 Task: For heading Arial Rounded MT Bold with Underline.  font size for heading26,  'Change the font style of data to'Browallia New.  and font size to 18,  Change the alignment of both headline & data to Align middle & Align Text left.  In the sheet  BudgetTrack analysis
Action: Mouse moved to (127, 41)
Screenshot: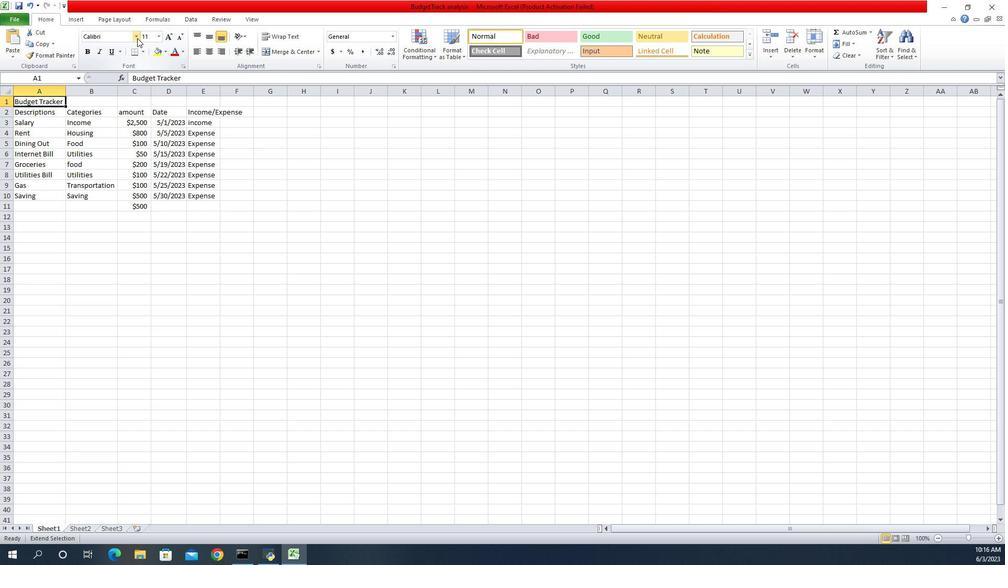 
Action: Mouse pressed left at (127, 41)
Screenshot: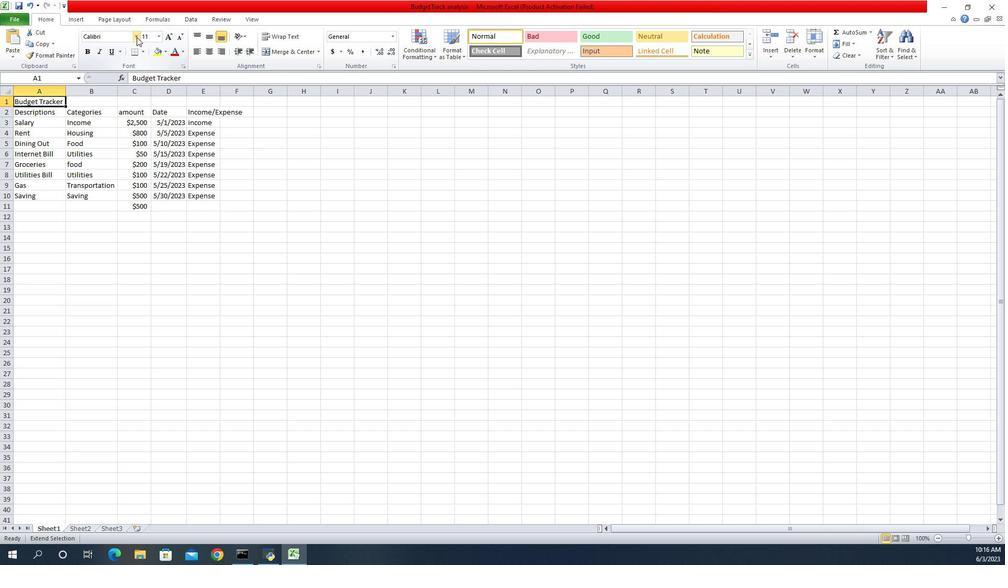 
Action: Key pressed arial<Key.space>r<Key.enter>
Screenshot: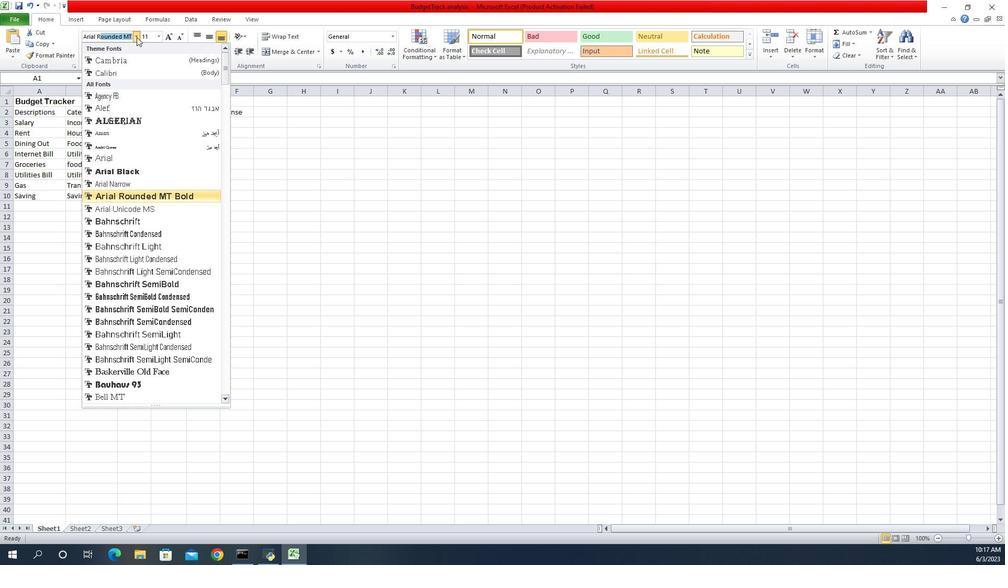 
Action: Mouse moved to (113, 58)
Screenshot: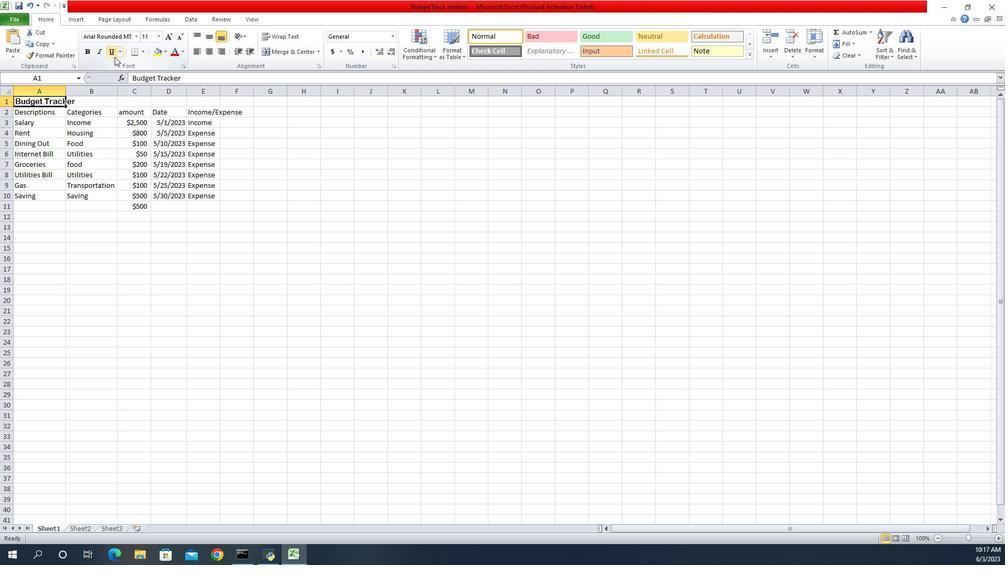 
Action: Mouse pressed left at (113, 58)
Screenshot: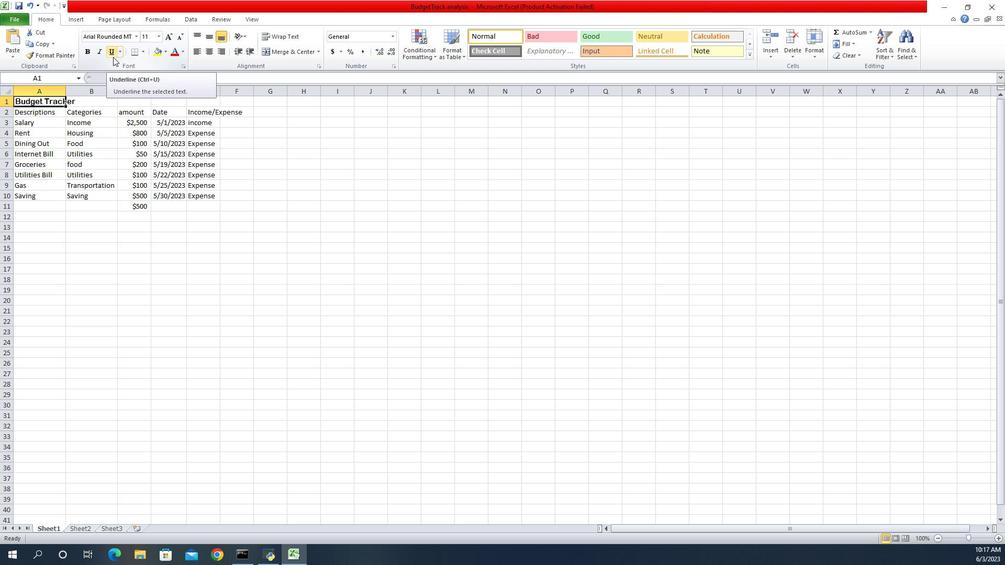 
Action: Mouse moved to (110, 53)
Screenshot: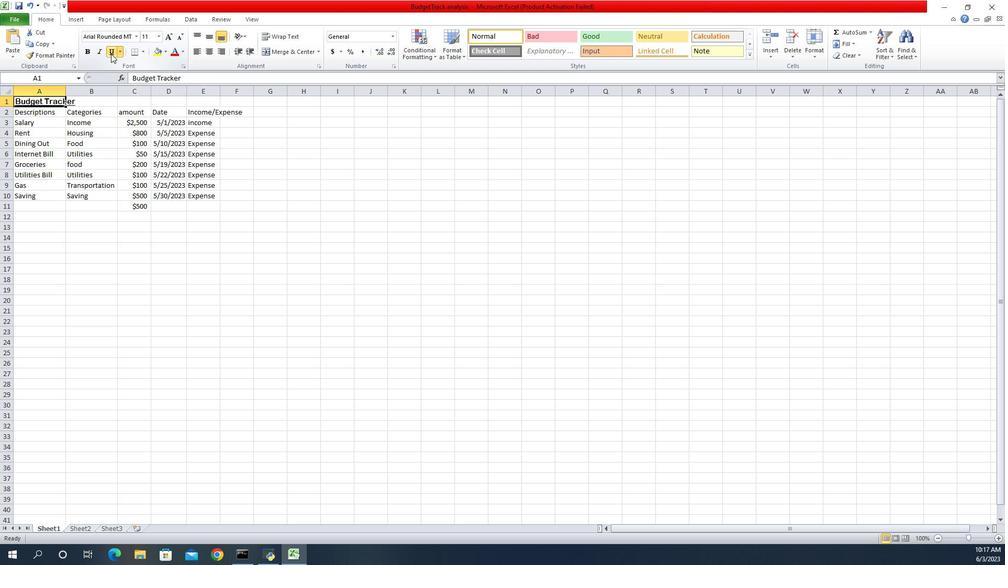 
Action: Mouse pressed left at (110, 53)
Screenshot: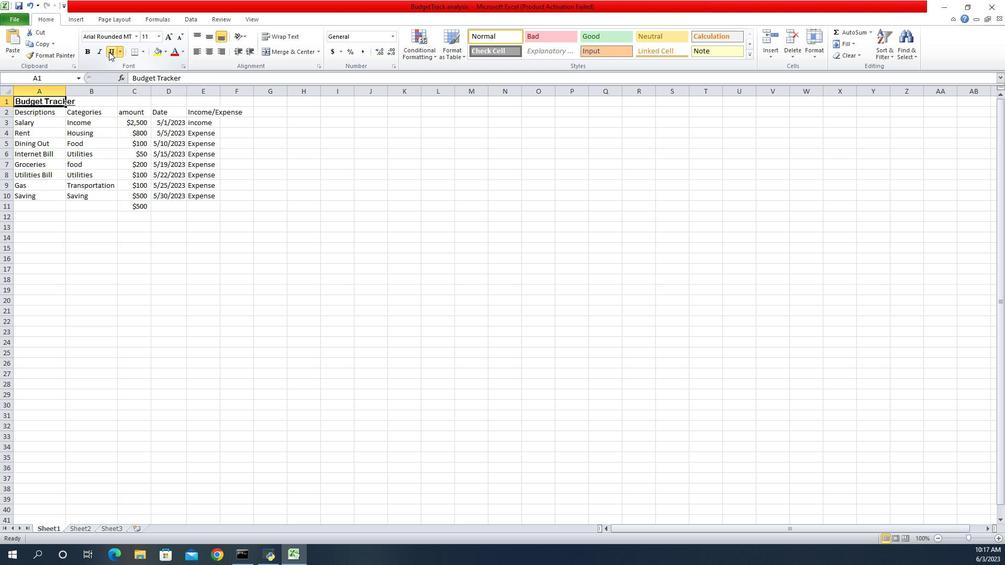 
Action: Mouse moved to (93, 102)
Screenshot: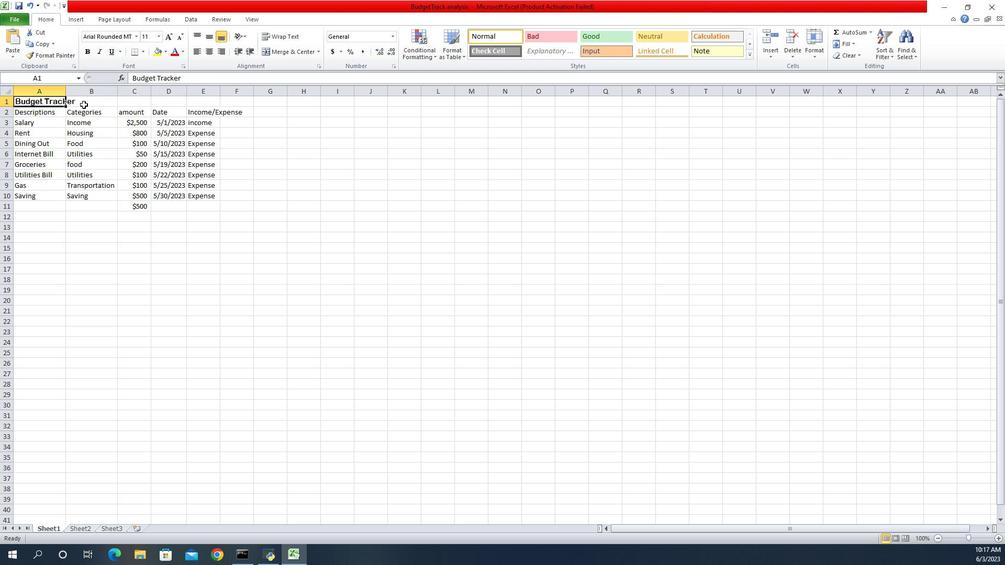 
Action: Mouse pressed left at (93, 102)
Screenshot: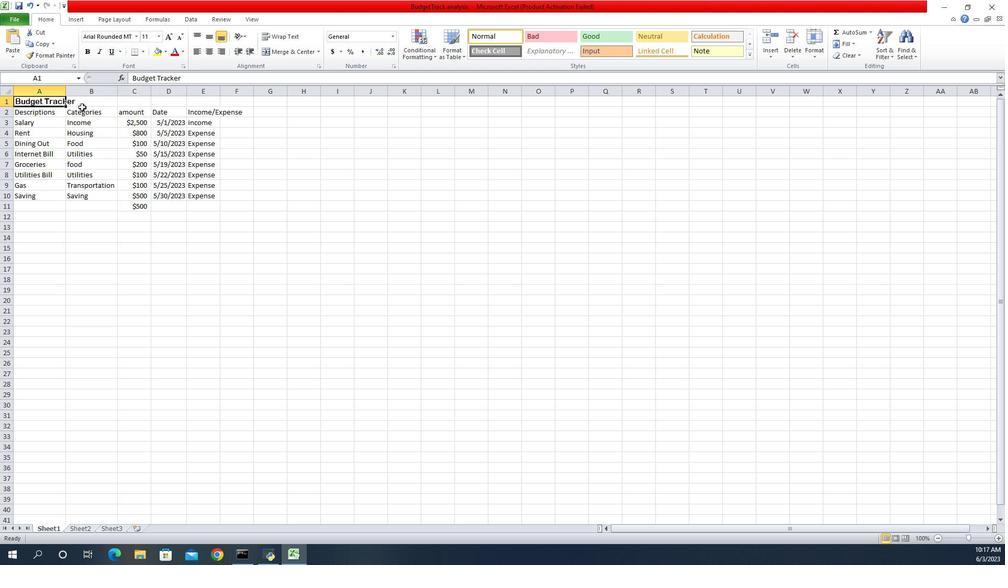 
Action: Mouse moved to (74, 95)
Screenshot: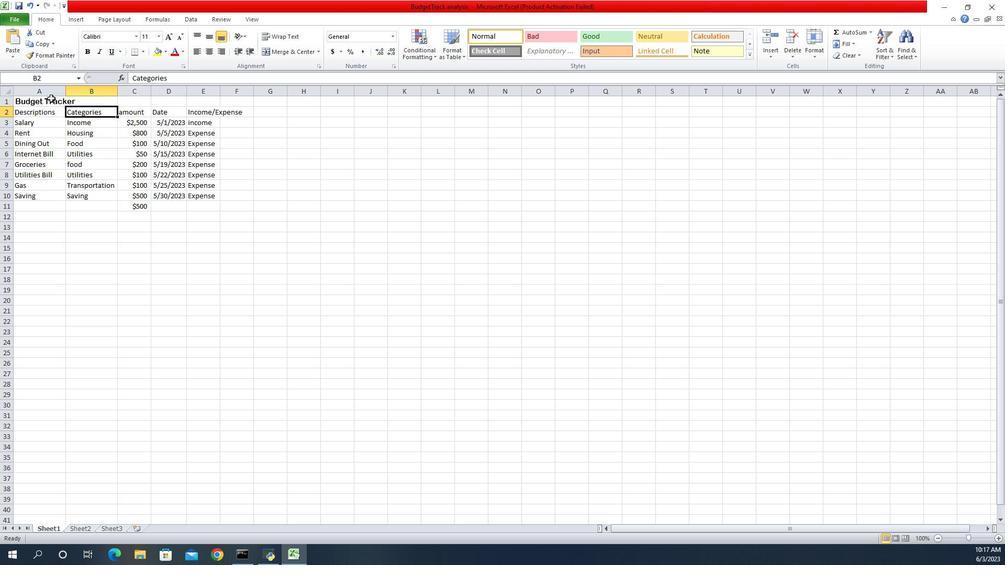 
Action: Mouse pressed left at (74, 95)
Screenshot: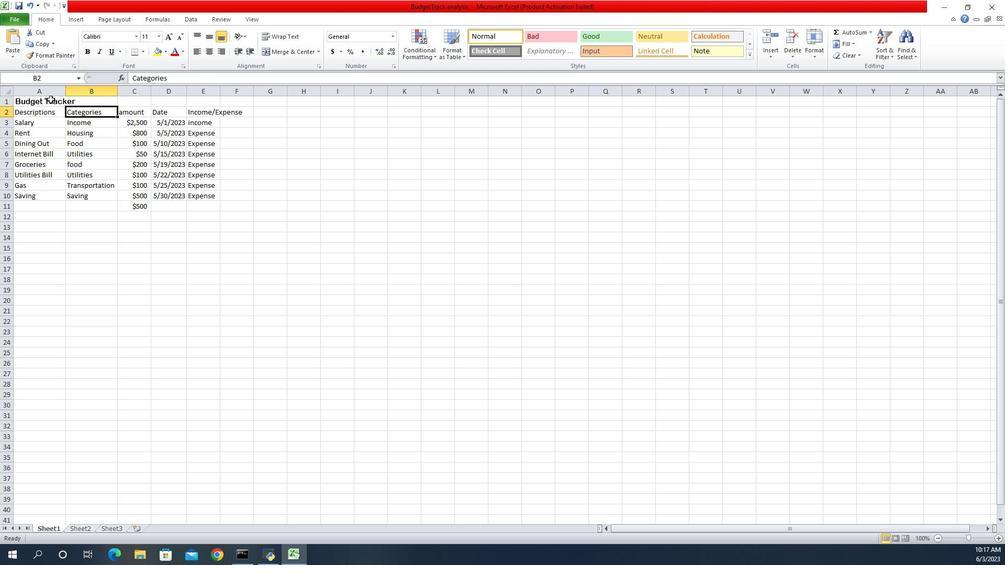 
Action: Mouse moved to (111, 53)
Screenshot: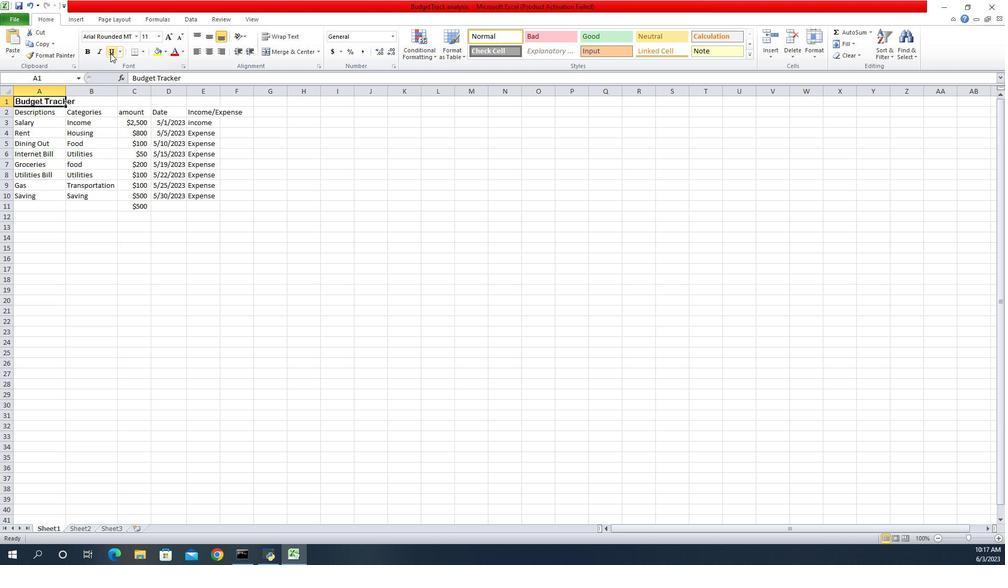 
Action: Mouse pressed left at (111, 53)
Screenshot: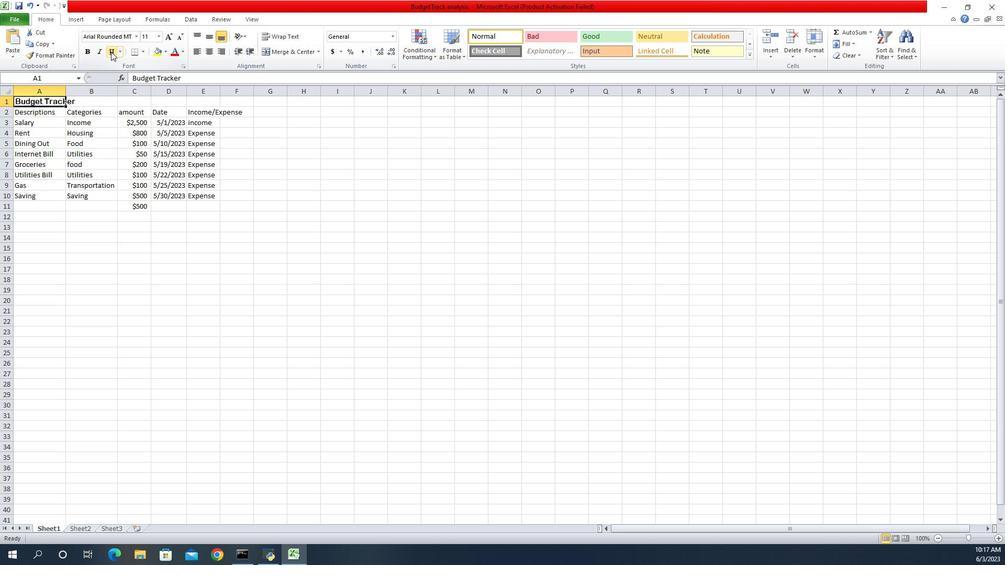
Action: Mouse moved to (140, 40)
Screenshot: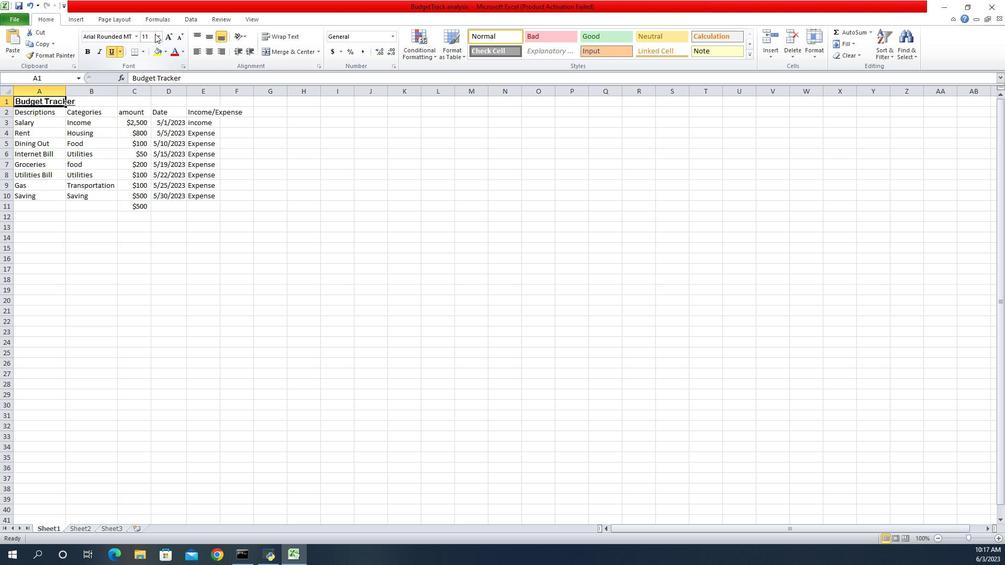 
Action: Mouse pressed left at (140, 40)
Screenshot: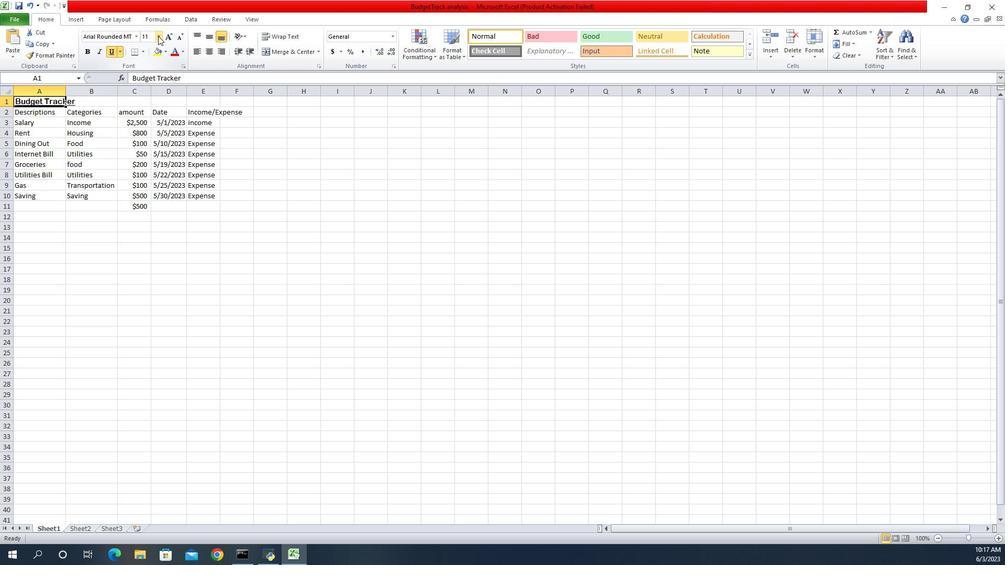 
Action: Mouse moved to (134, 134)
Screenshot: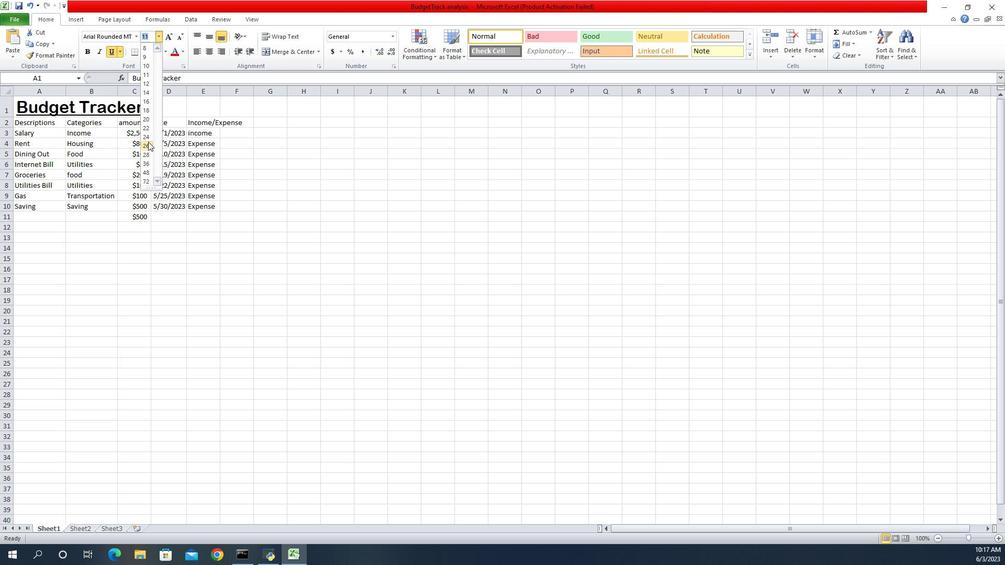 
Action: Mouse pressed left at (134, 134)
Screenshot: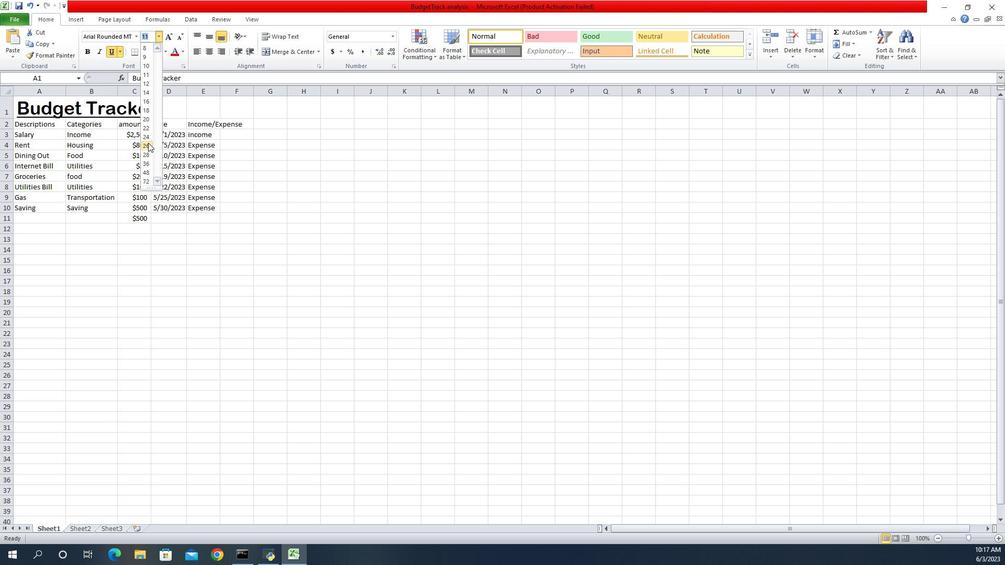 
Action: Mouse moved to (78, 127)
Screenshot: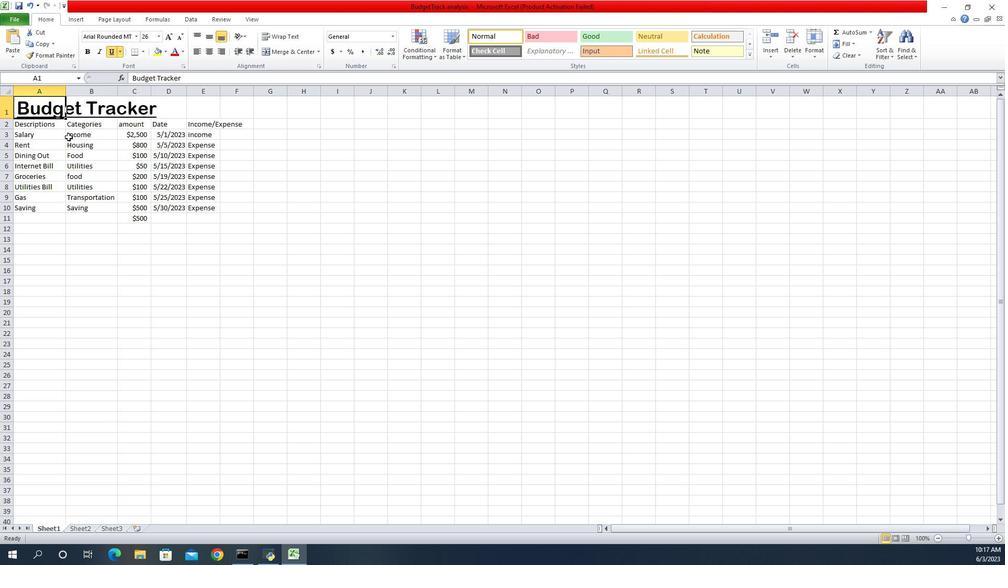 
Action: Mouse pressed left at (78, 127)
Screenshot: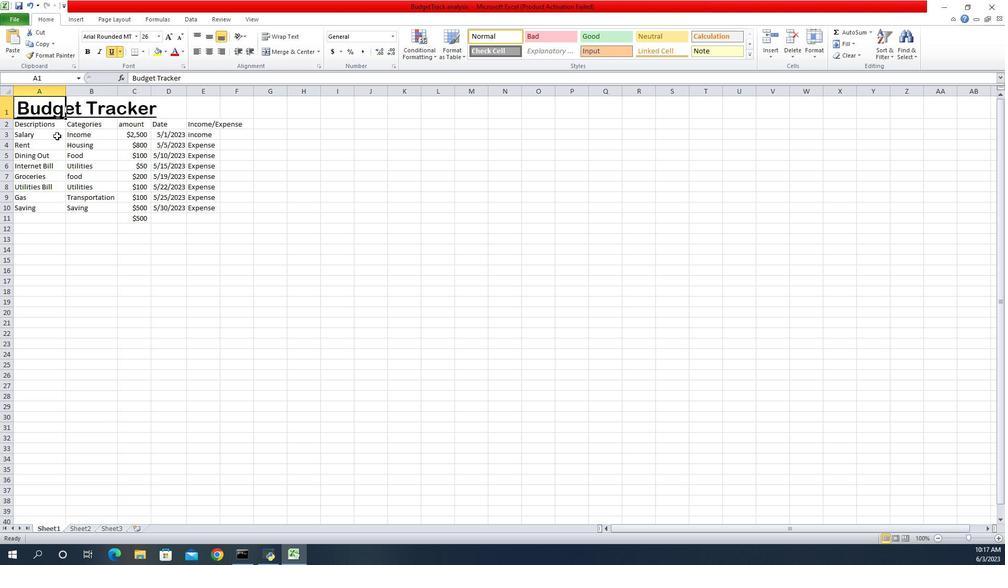 
Action: Mouse moved to (68, 116)
Screenshot: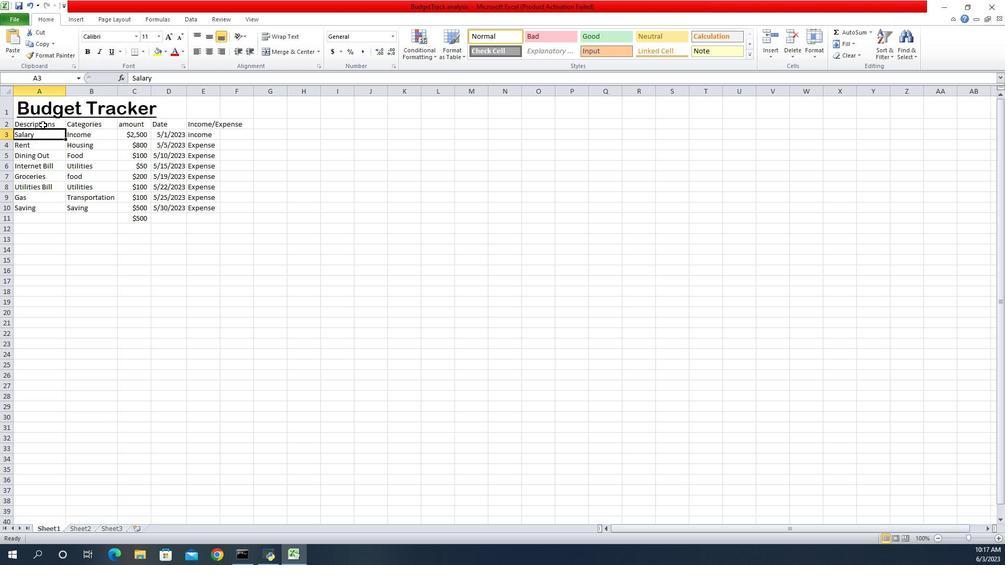 
Action: Mouse pressed left at (68, 116)
Screenshot: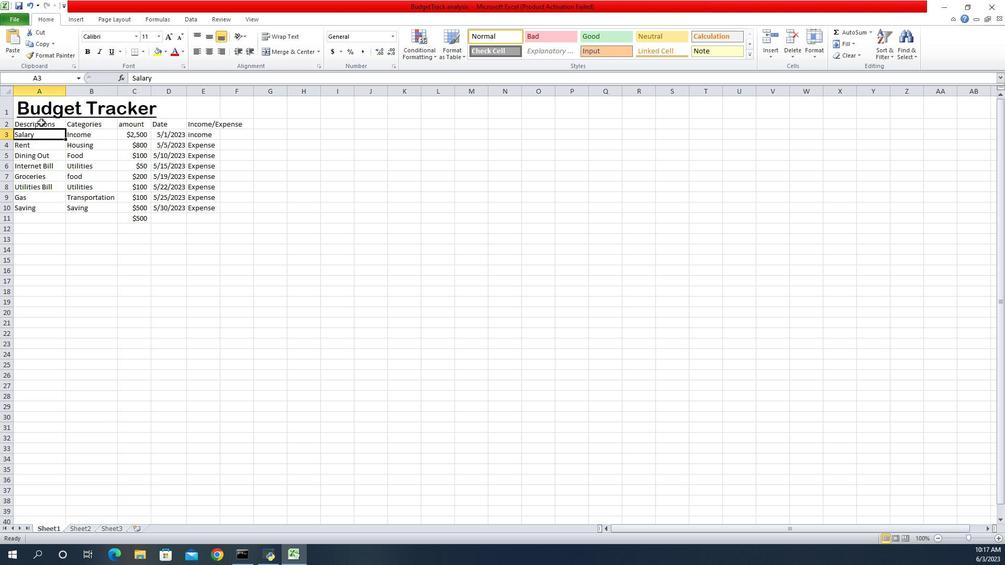 
Action: Key pressed <Key.shift><Key.right><Key.right><Key.right><Key.right><Key.right><Key.shift><Key.shift><Key.down><Key.down>
Screenshot: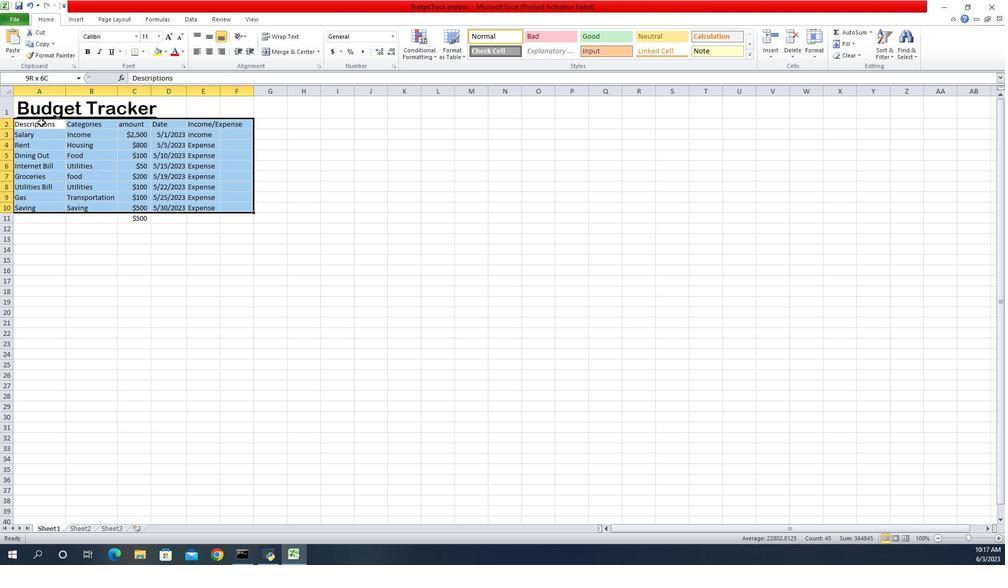 
Action: Mouse moved to (127, 43)
Screenshot: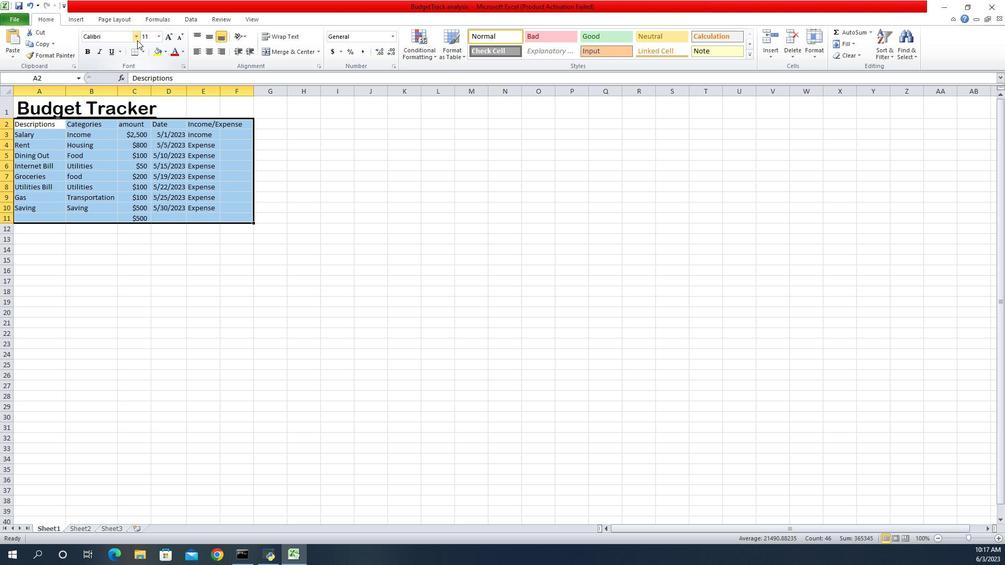
Action: Mouse pressed left at (127, 43)
Screenshot: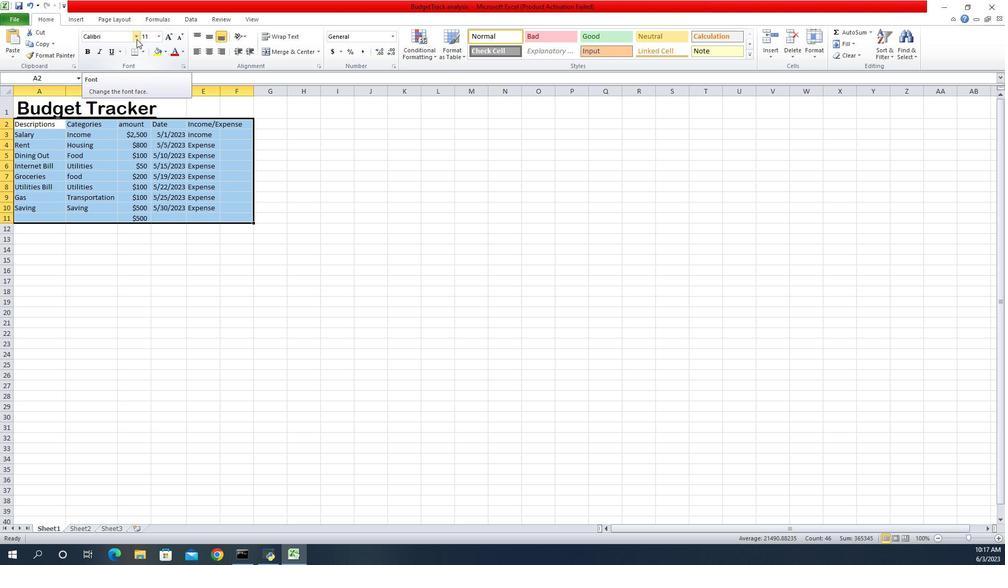 
Action: Key pressed browall<Key.backspace><Key.backspace><Key.up><Key.up><Key.down><Key.down>bro
Screenshot: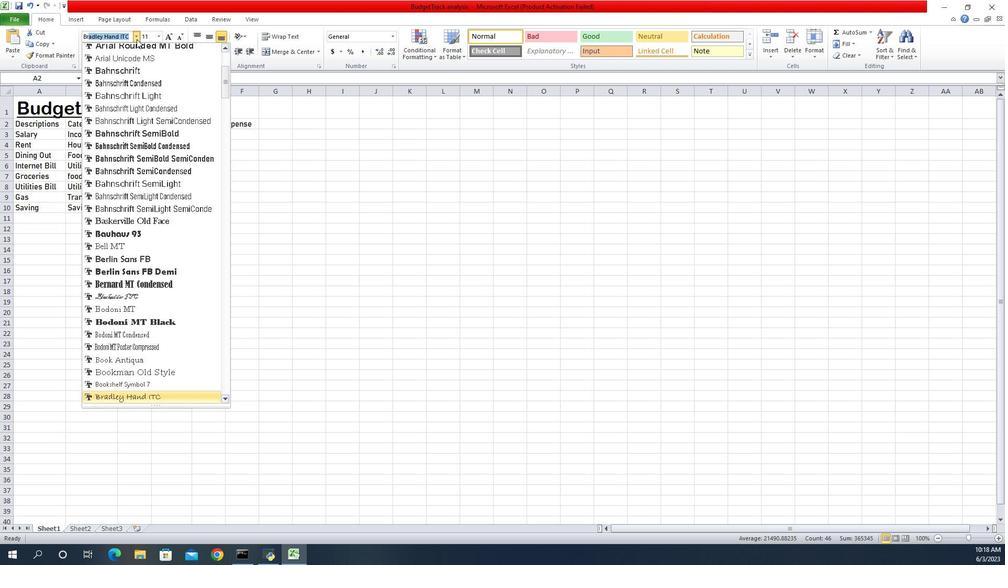 
Action: Mouse moved to (183, 82)
Screenshot: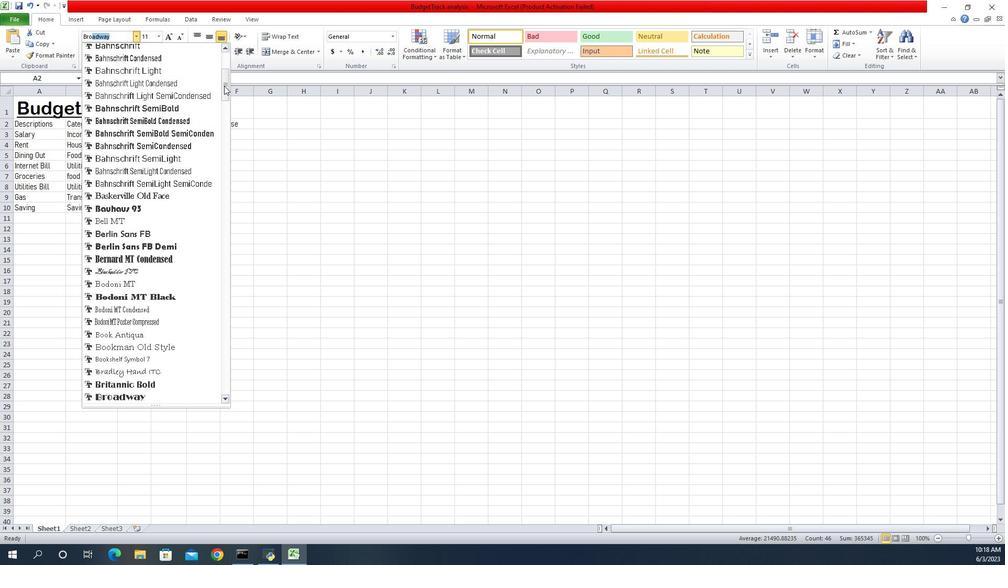 
Action: Mouse pressed left at (183, 82)
Screenshot: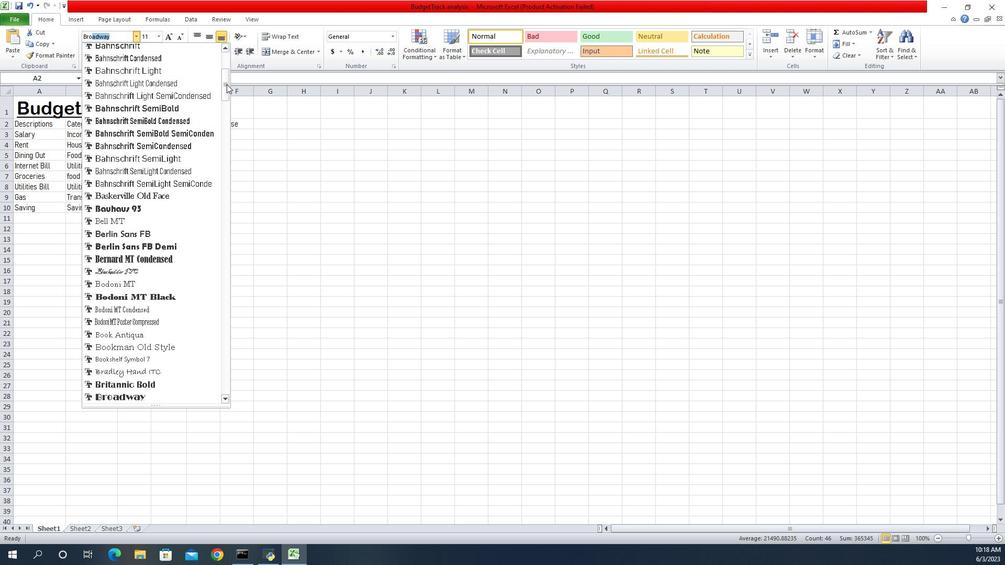 
Action: Mouse moved to (183, 86)
Screenshot: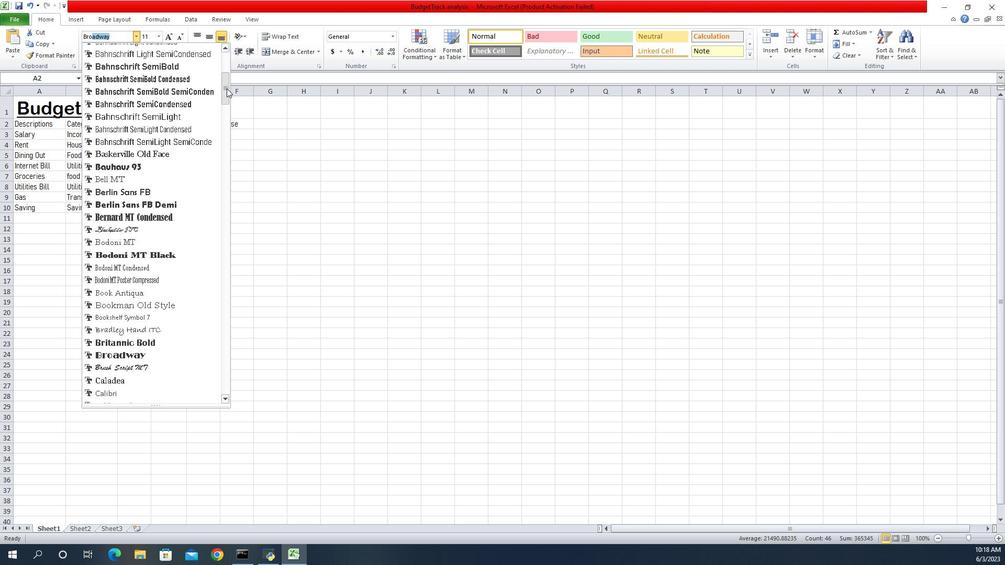 
Action: Mouse pressed left at (183, 86)
Screenshot: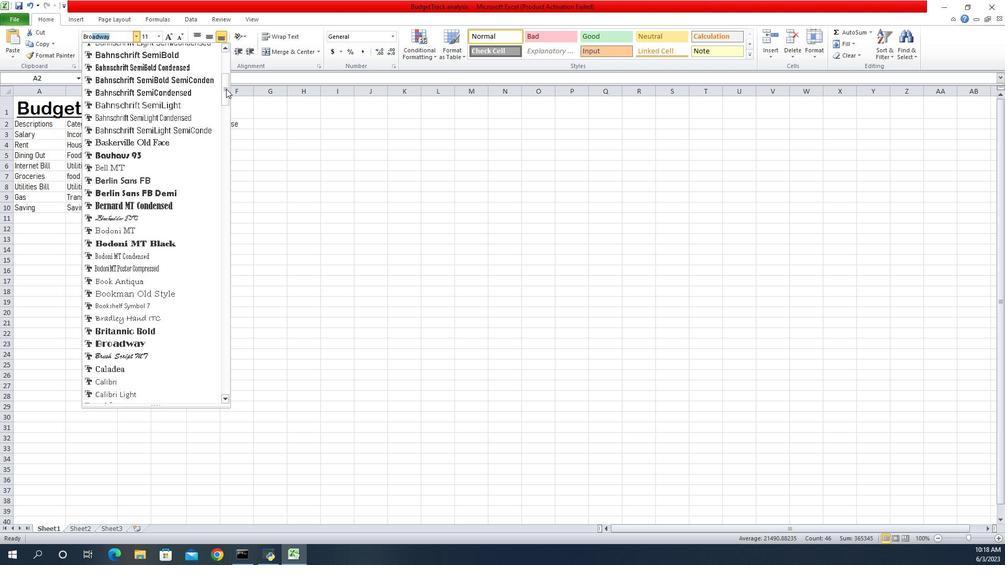 
Action: Mouse moved to (117, 38)
Screenshot: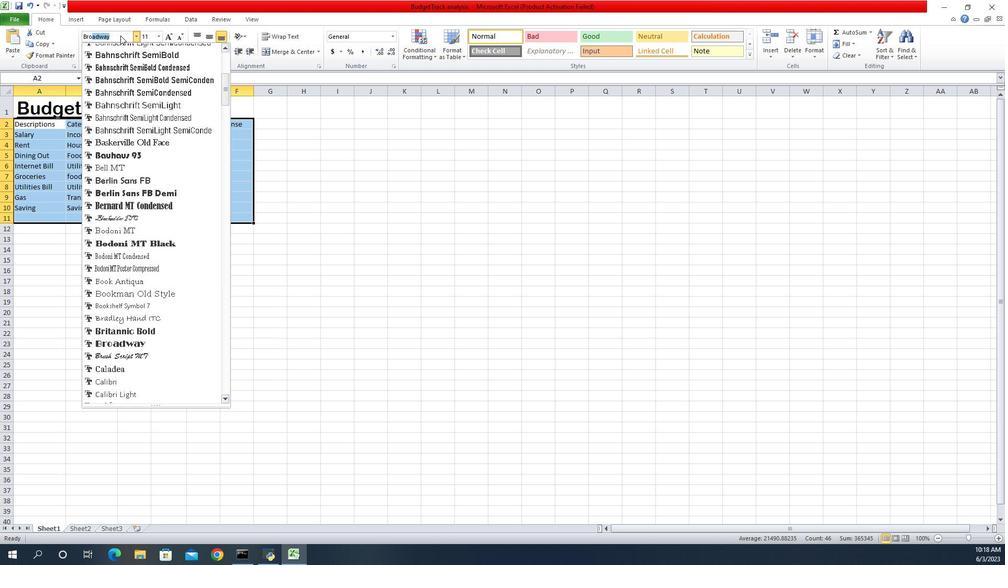 
Action: Mouse pressed left at (117, 38)
Screenshot: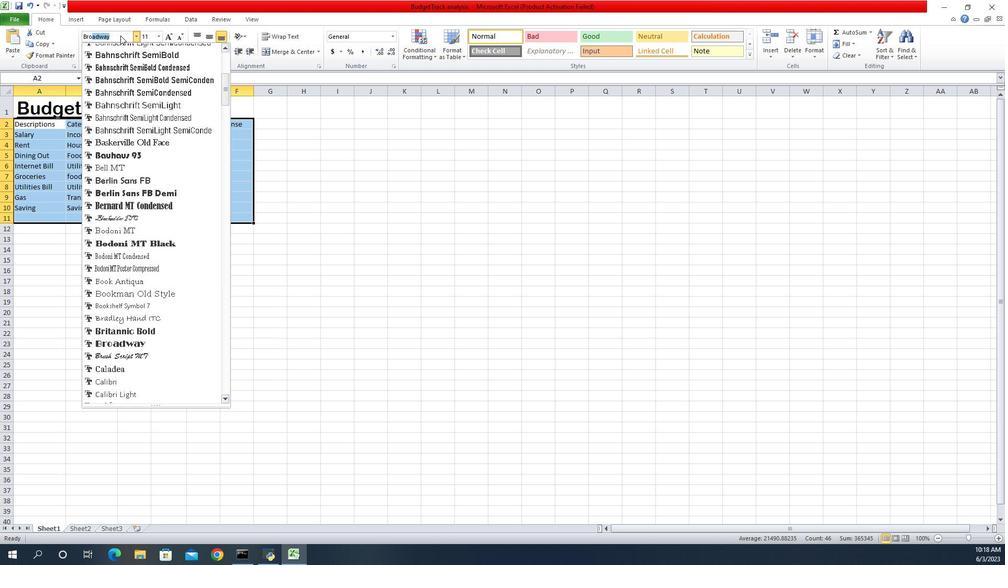 
Action: Key pressed <Key.backspace><Key.backspace><Key.backspace><Key.backspace><Key.backspace><Key.backspace><Key.backspace><Key.backspace><Key.backspace><Key.backspace><Key.backspace><Key.backspace><Key.backspace><Key.backspace><Key.backspace><Key.backspace><Key.backspace><Key.backspace><Key.backspace>browall<Key.backspace><Key.backspace><Key.backspace><Key.backspace><Key.backspace><Key.backspace><Key.backspace><Key.backspace><Key.backspace>bro
Screenshot: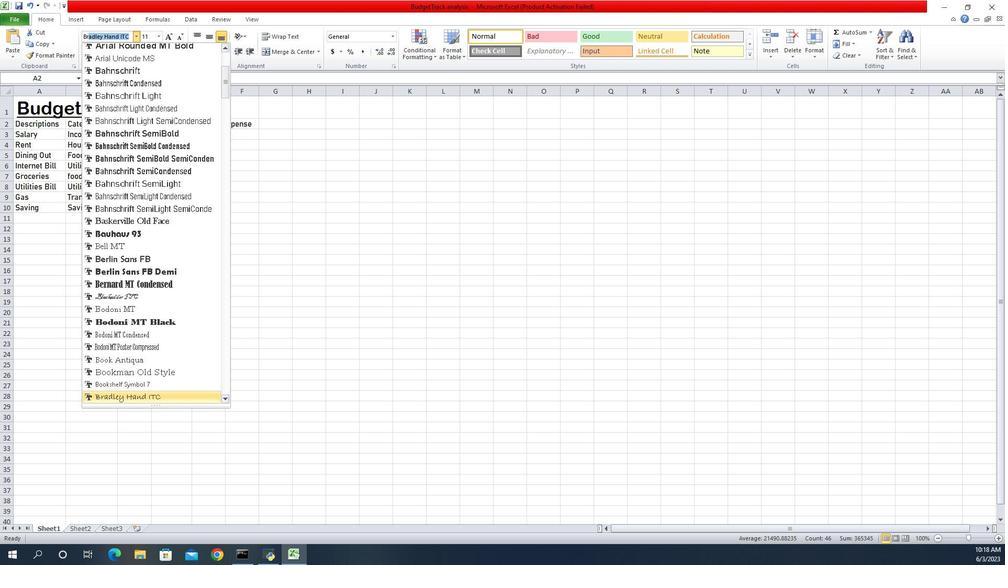 
Action: Mouse moved to (130, 327)
Screenshot: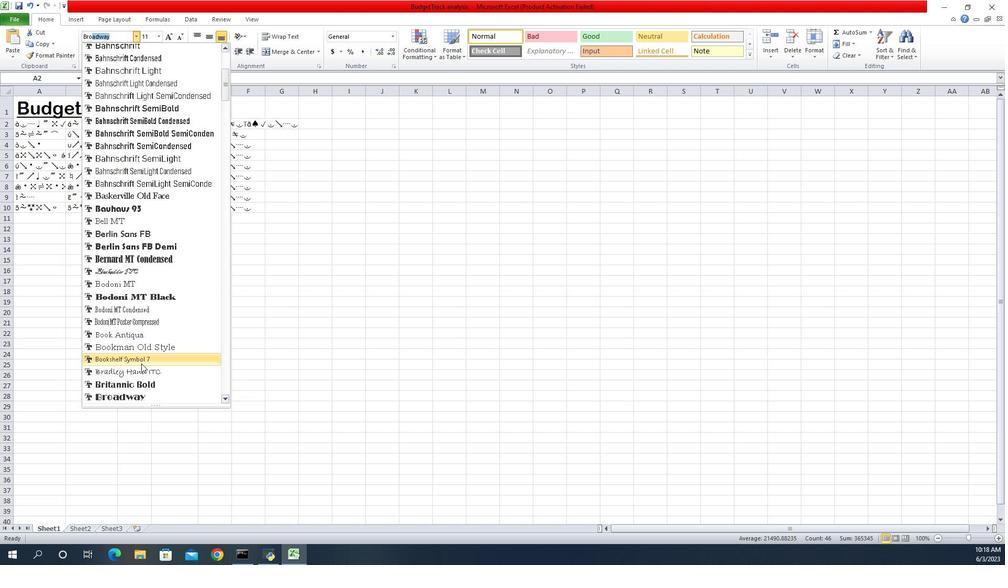 
Action: Mouse scrolled (130, 327) with delta (0, 0)
Screenshot: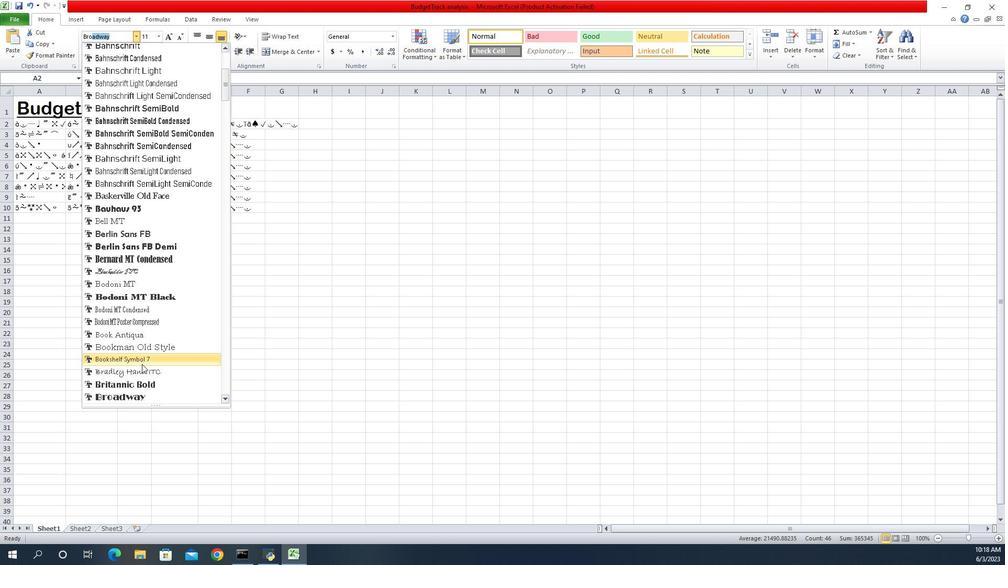 
Action: Mouse moved to (124, 244)
Screenshot: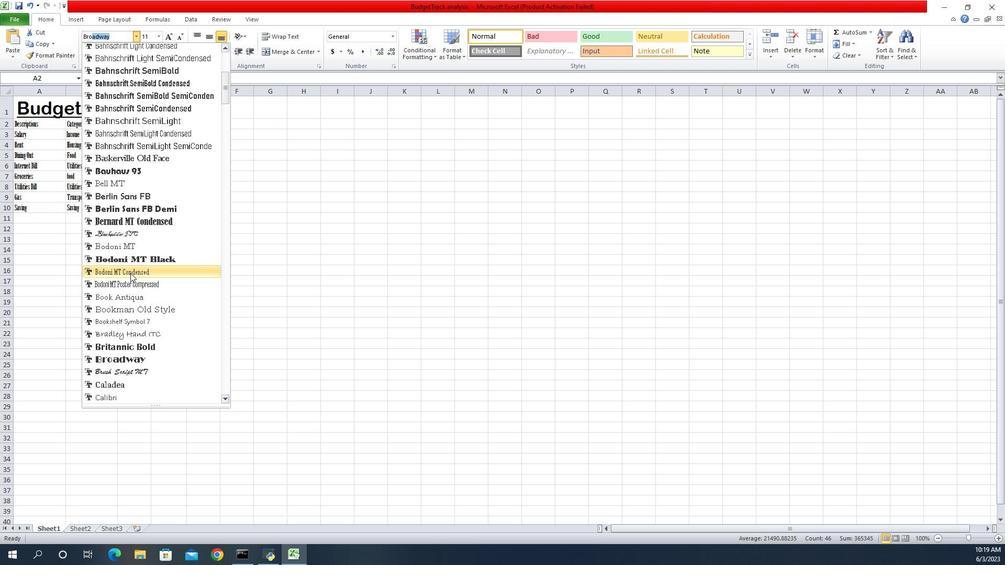 
Action: Mouse scrolled (124, 244) with delta (0, 0)
Screenshot: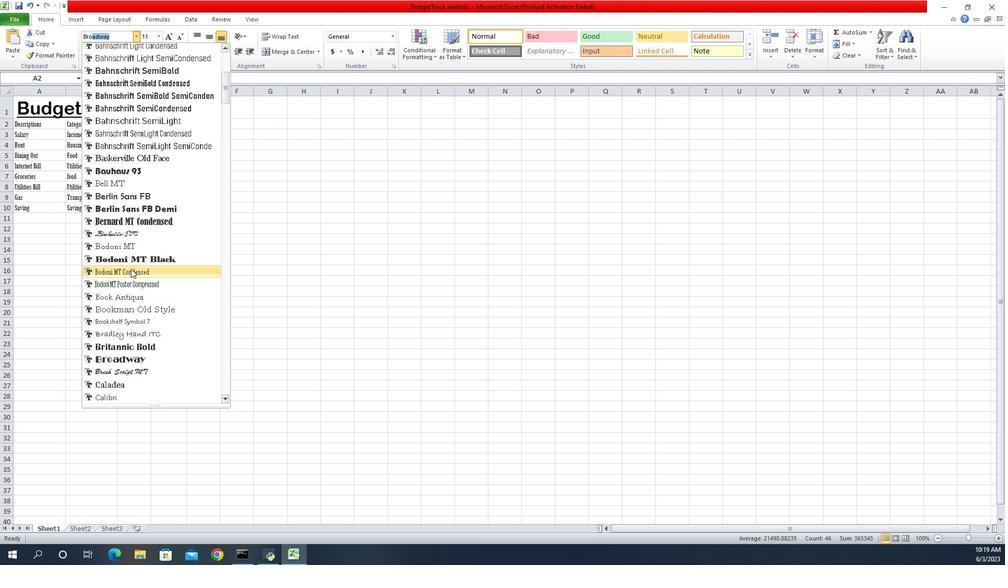 
Action: Mouse moved to (124, 219)
Screenshot: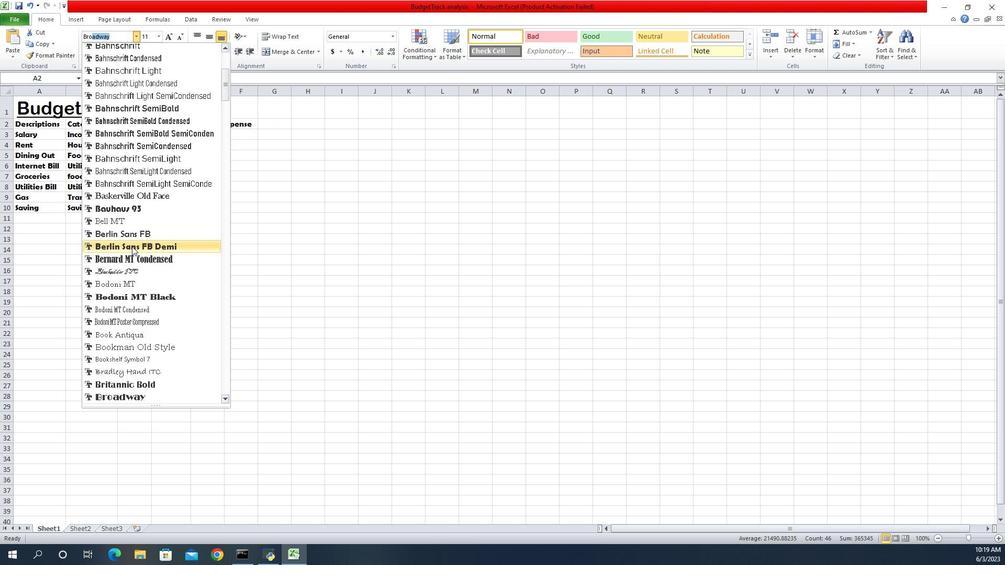 
Action: Mouse scrolled (124, 219) with delta (0, 0)
Screenshot: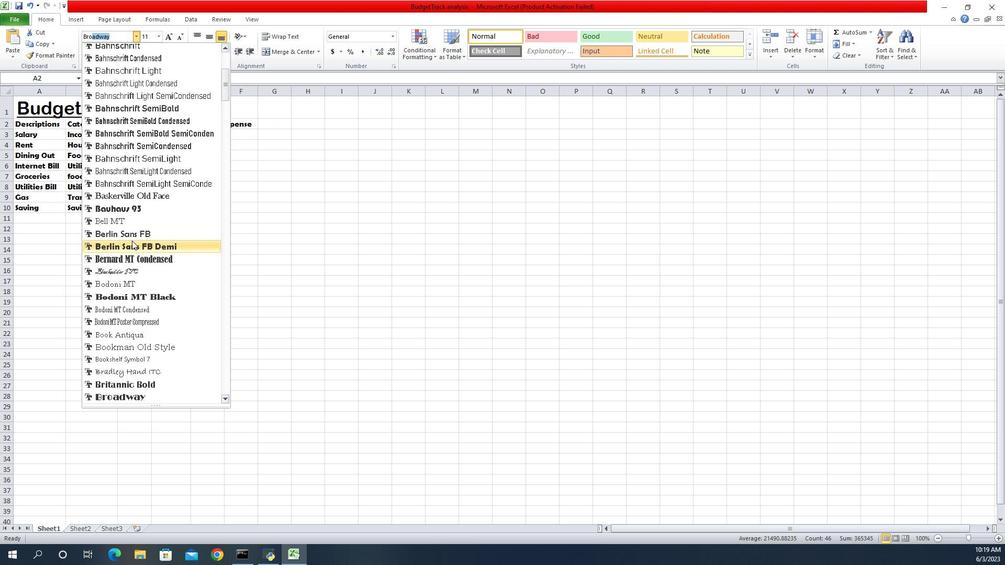 
Action: Mouse scrolled (124, 219) with delta (0, 0)
Screenshot: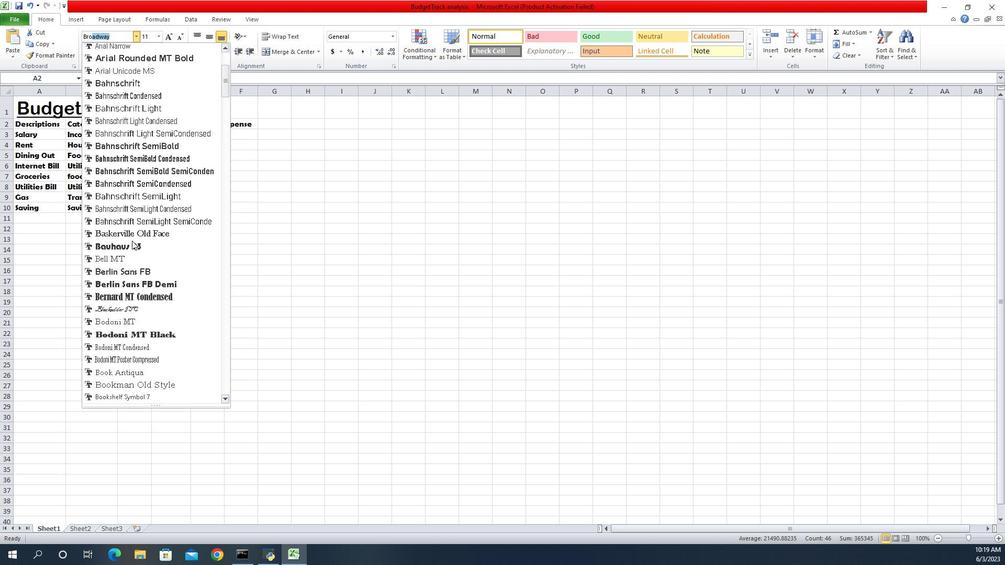 
Action: Mouse scrolled (124, 218) with delta (0, 0)
Screenshot: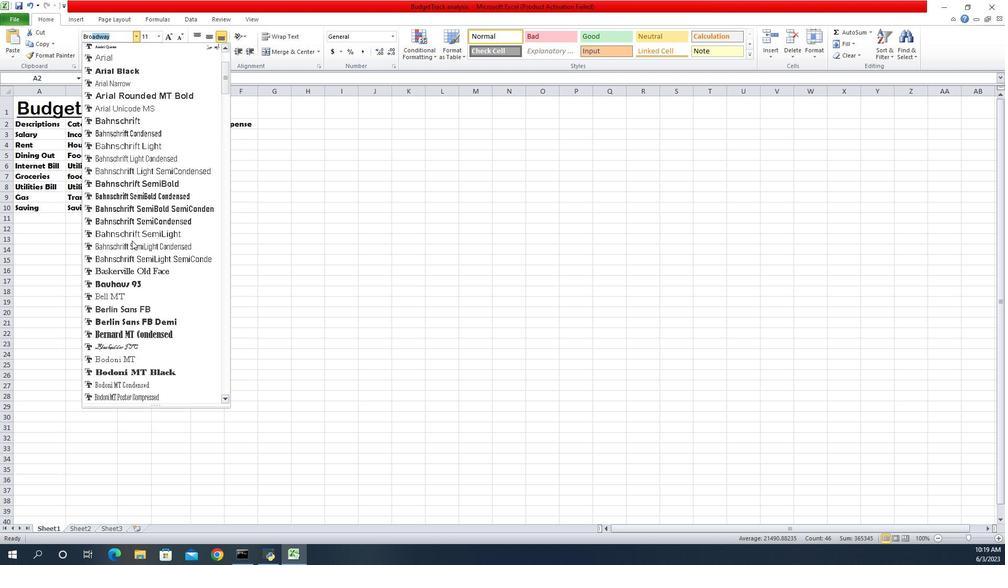 
Action: Mouse scrolled (124, 218) with delta (0, 0)
Screenshot: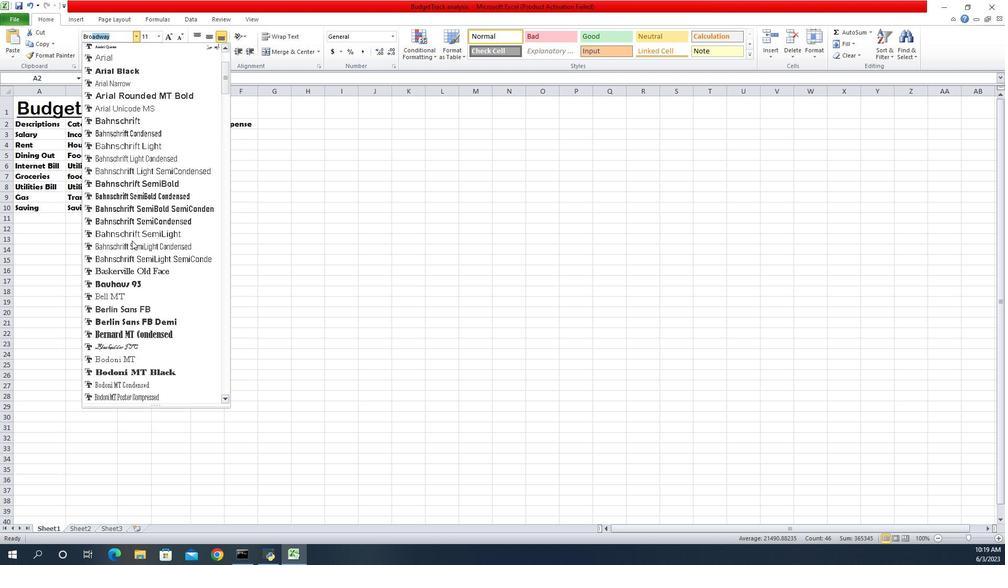 
Action: Mouse scrolled (124, 218) with delta (0, 0)
Screenshot: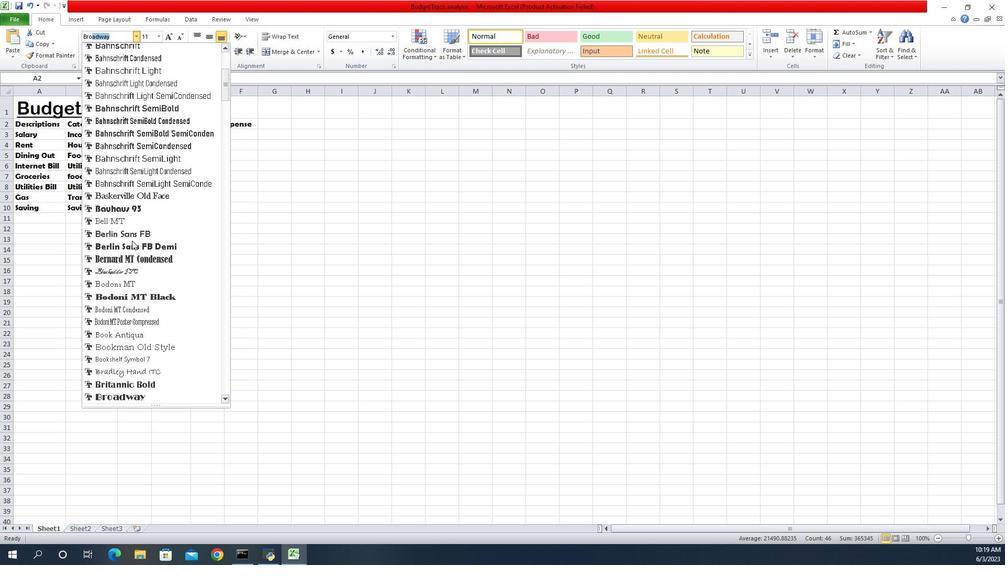 
Action: Mouse scrolled (124, 218) with delta (0, 0)
Screenshot: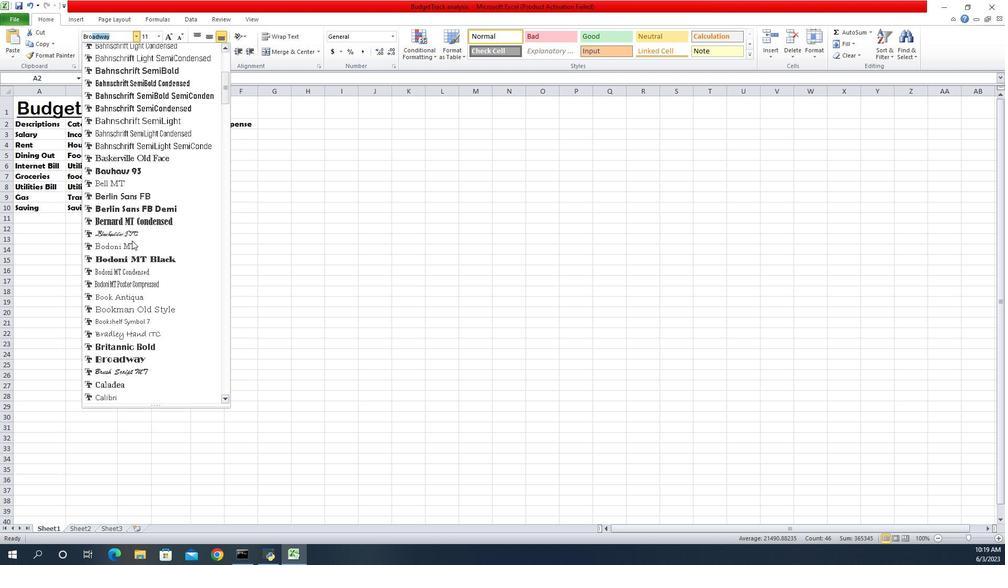 
Action: Mouse scrolled (124, 218) with delta (0, 0)
Screenshot: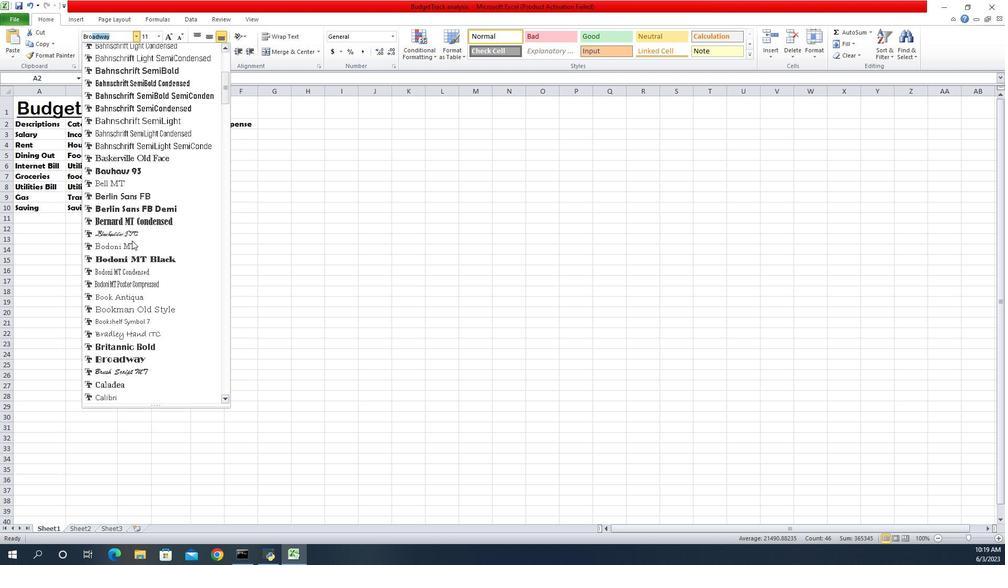 
Action: Mouse moved to (131, 272)
Screenshot: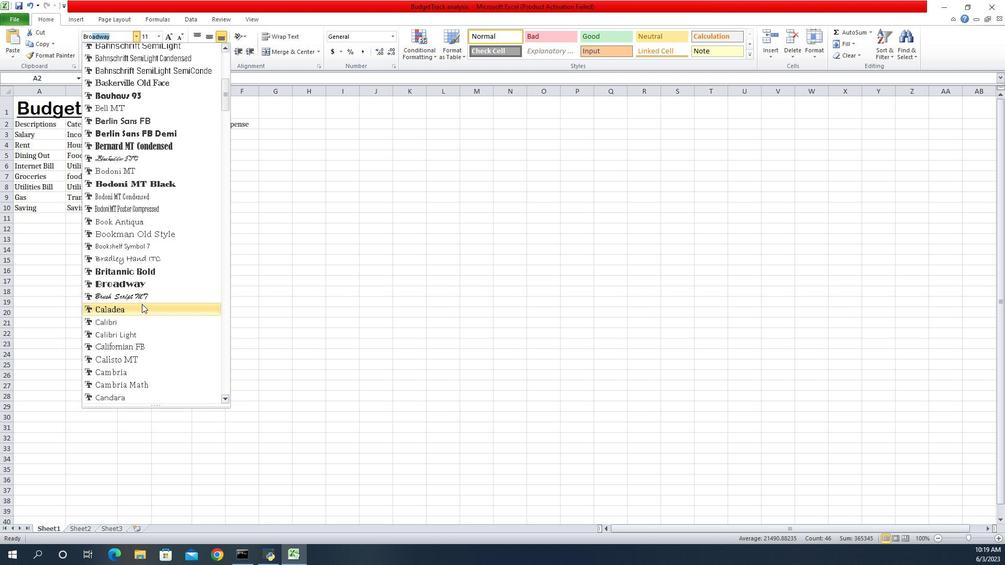 
Action: Key pressed <Key.backspace><Key.backspace><Key.backspace><Key.backspace>bro<Key.enter>
Screenshot: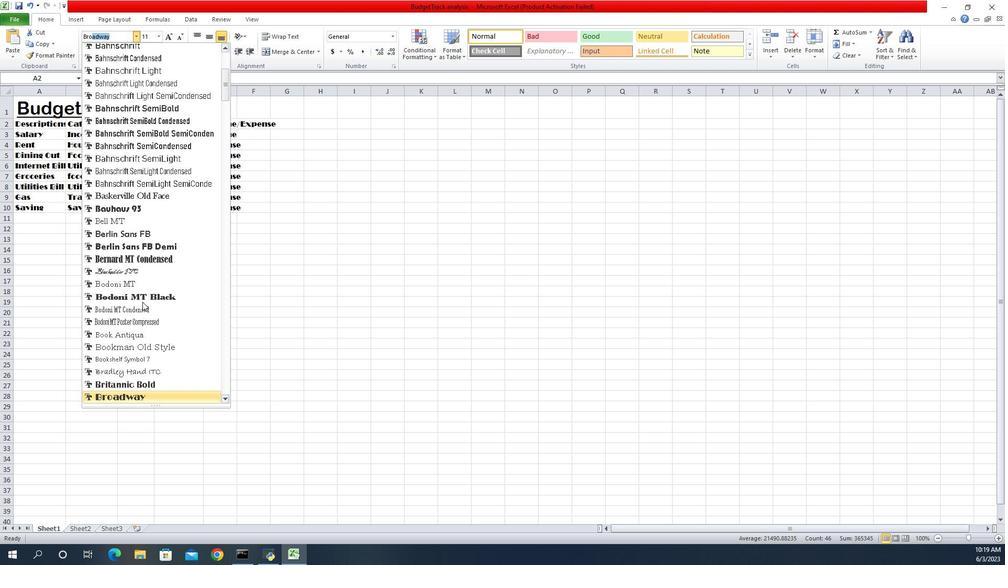 
Action: Mouse moved to (141, 40)
Screenshot: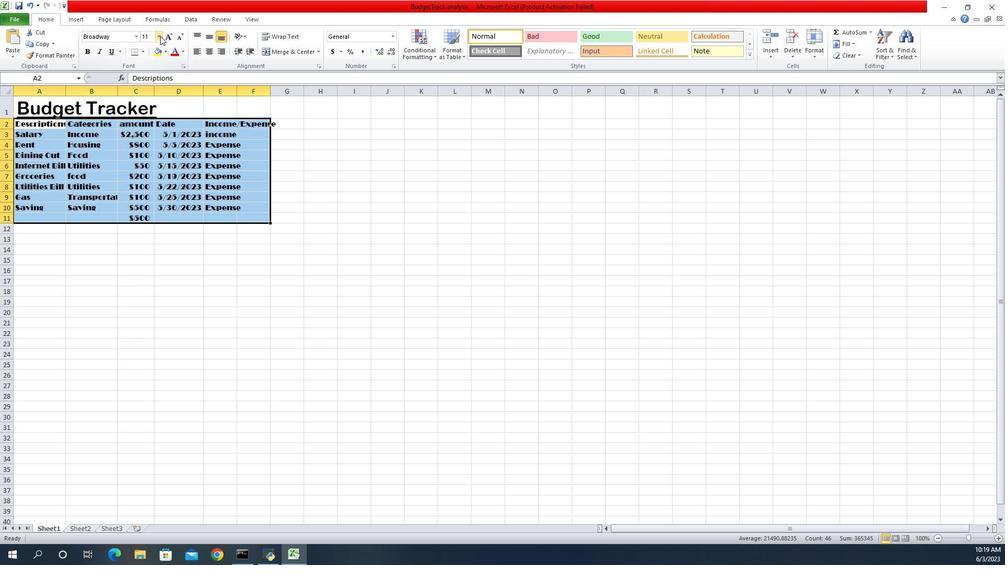 
Action: Mouse pressed left at (141, 40)
Screenshot: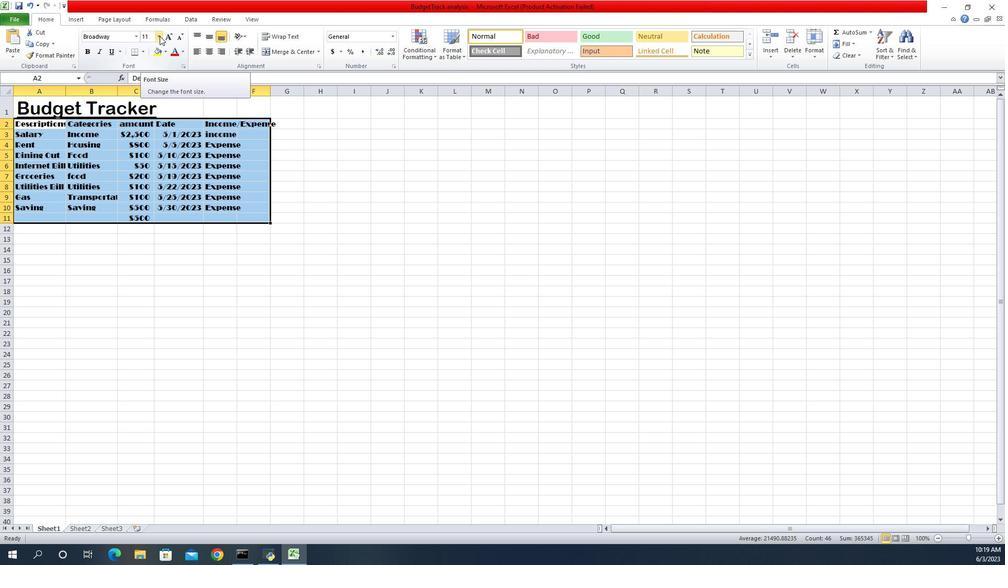 
Action: Mouse moved to (135, 105)
Screenshot: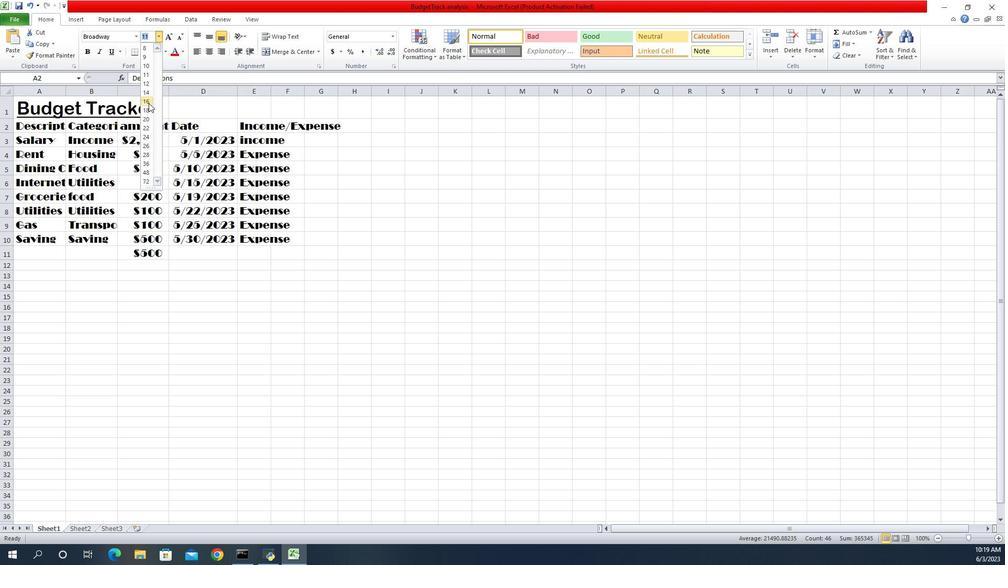 
Action: Mouse pressed left at (135, 105)
Screenshot: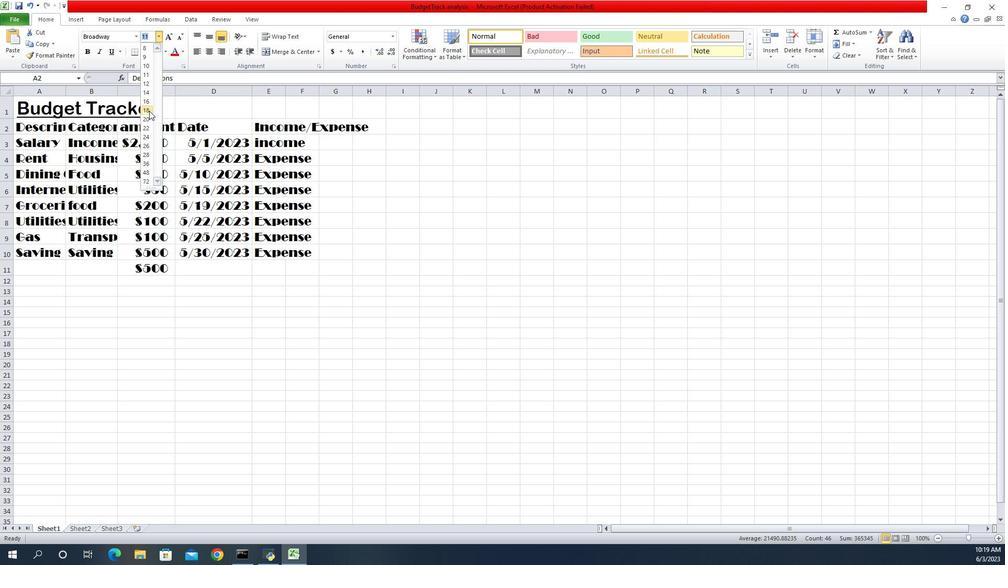 
Action: Mouse moved to (95, 104)
Screenshot: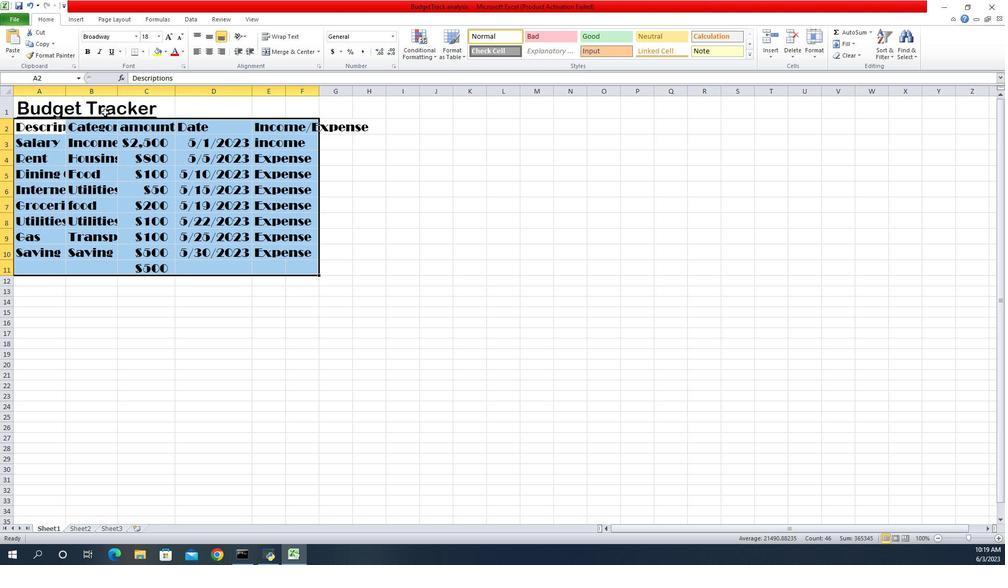 
Action: Mouse pressed left at (95, 104)
Screenshot: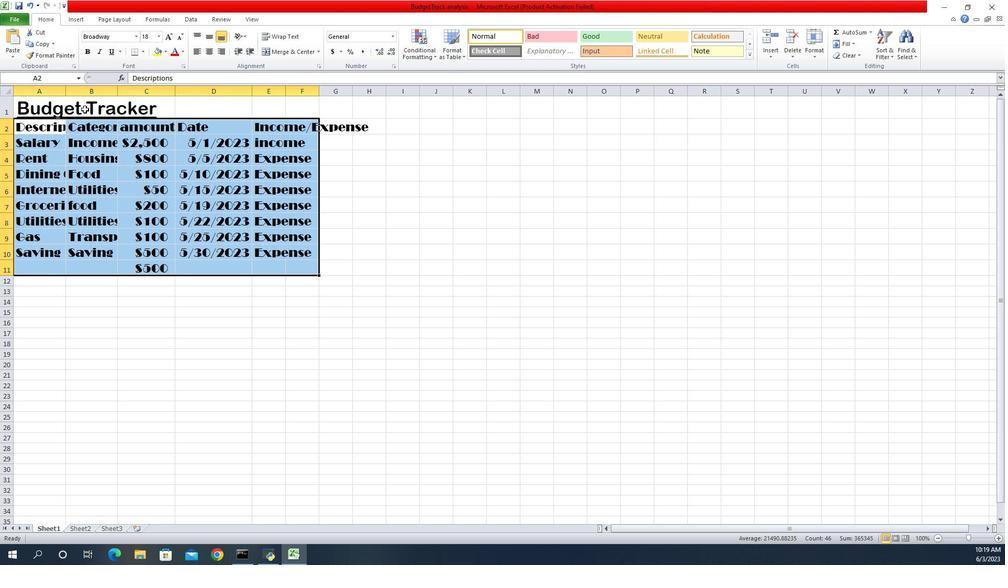 
Action: Mouse moved to (79, 100)
Screenshot: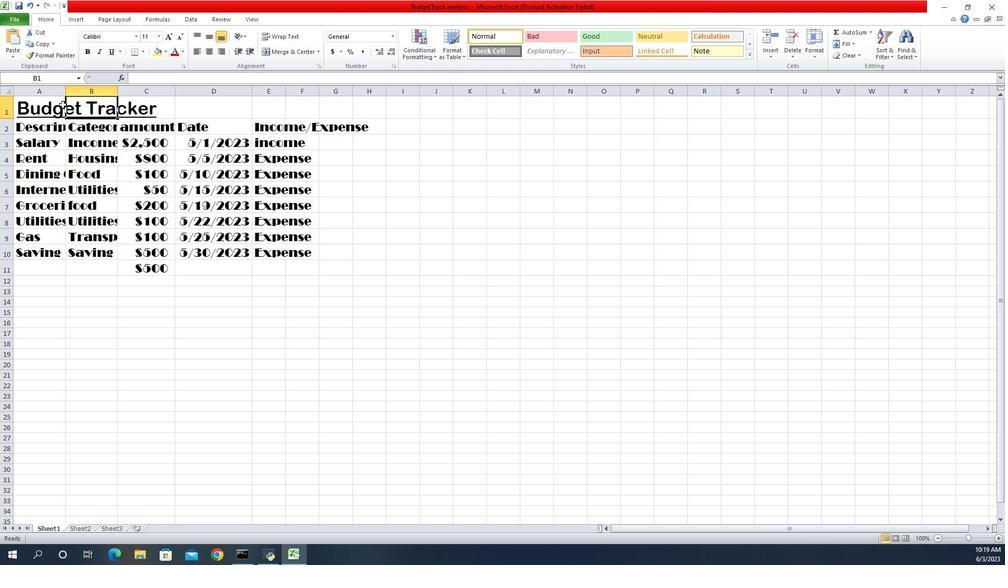 
Action: Mouse pressed left at (79, 100)
Screenshot: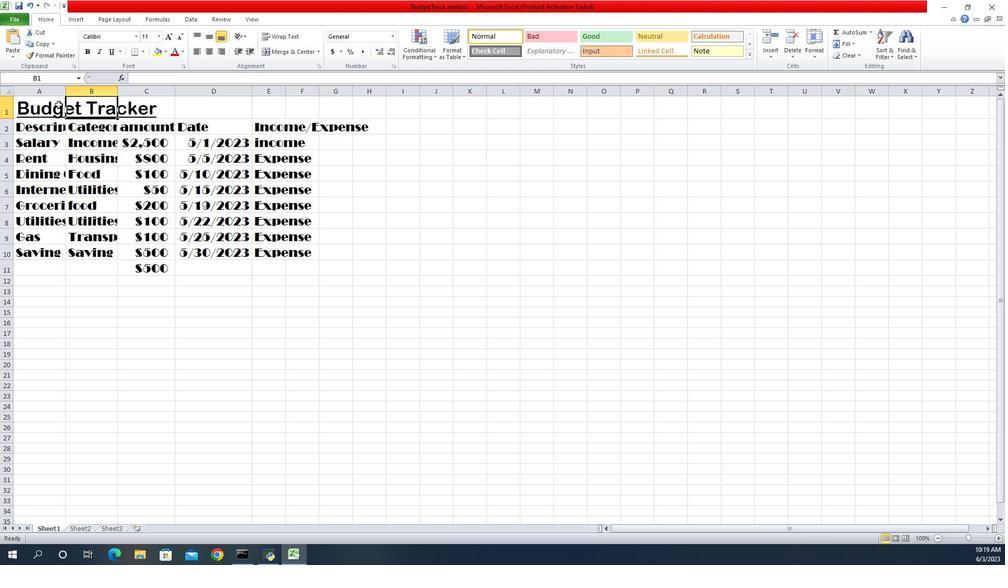
Action: Mouse moved to (96, 151)
Screenshot: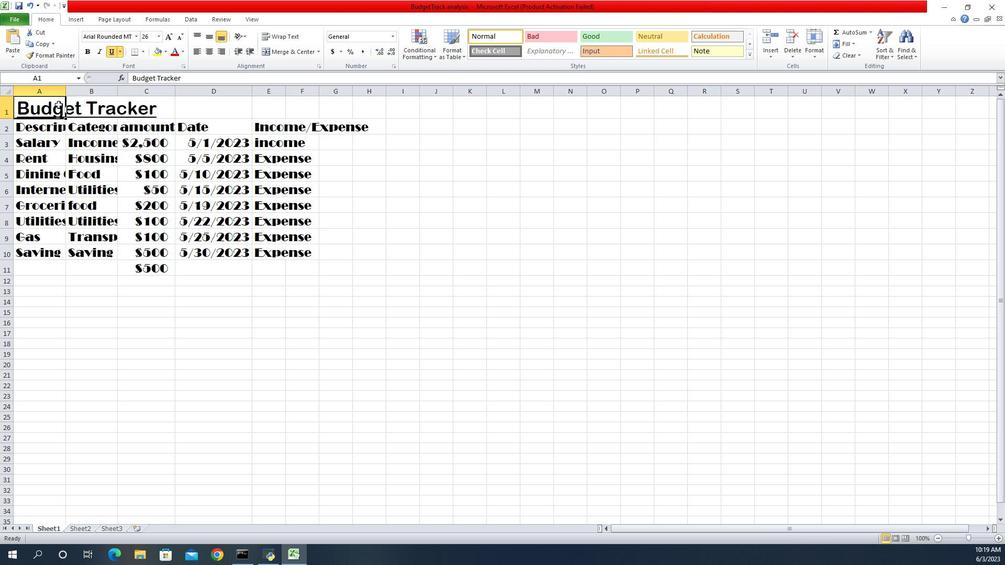 
Action: Mouse pressed left at (96, 151)
Screenshot: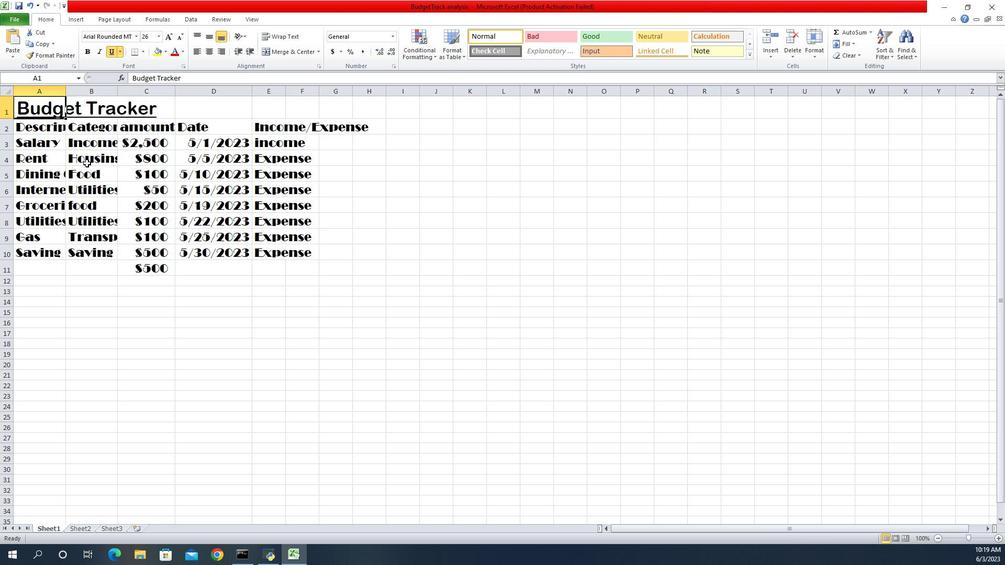 
Action: Mouse moved to (65, 122)
Screenshot: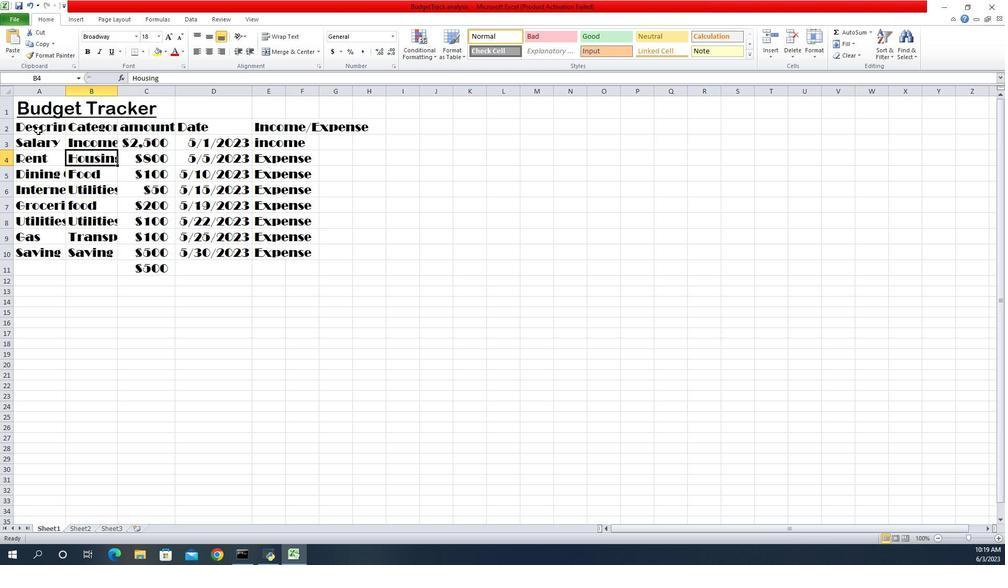 
Action: Mouse pressed left at (65, 122)
Screenshot: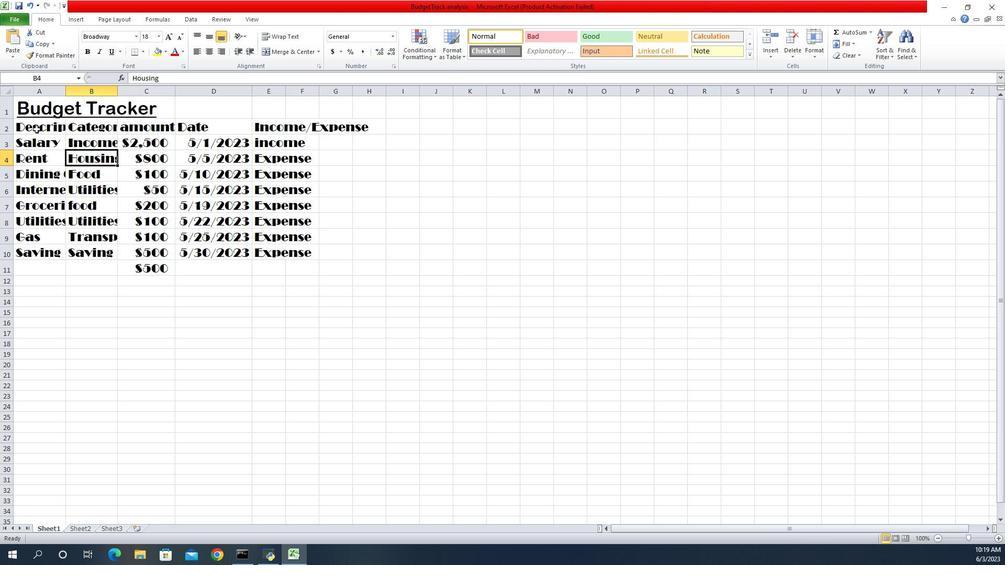 
Action: Key pressed <Key.shift><Key.right><Key.right><Key.left><Key.down><Key.down><Key.up><Key.down><Key.up><Key.down><Key.shift><Key.right><Key.right><Key.right><Key.right><Key.right><Key.down><Key.down><Key.down><Key.down><Key.down><Key.down><Key.down><Key.down><Key.down>
Screenshot: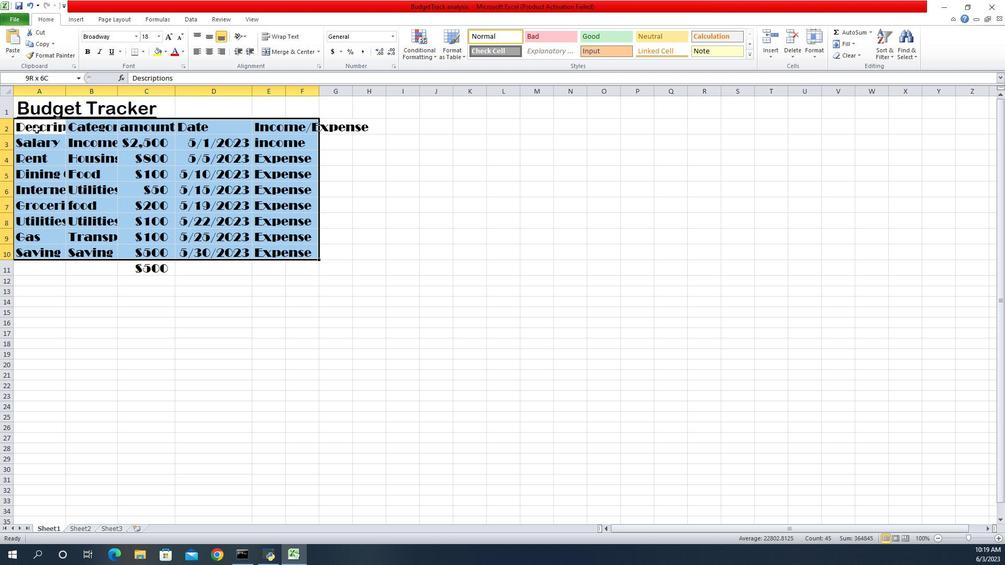 
Action: Mouse moved to (170, 41)
Screenshot: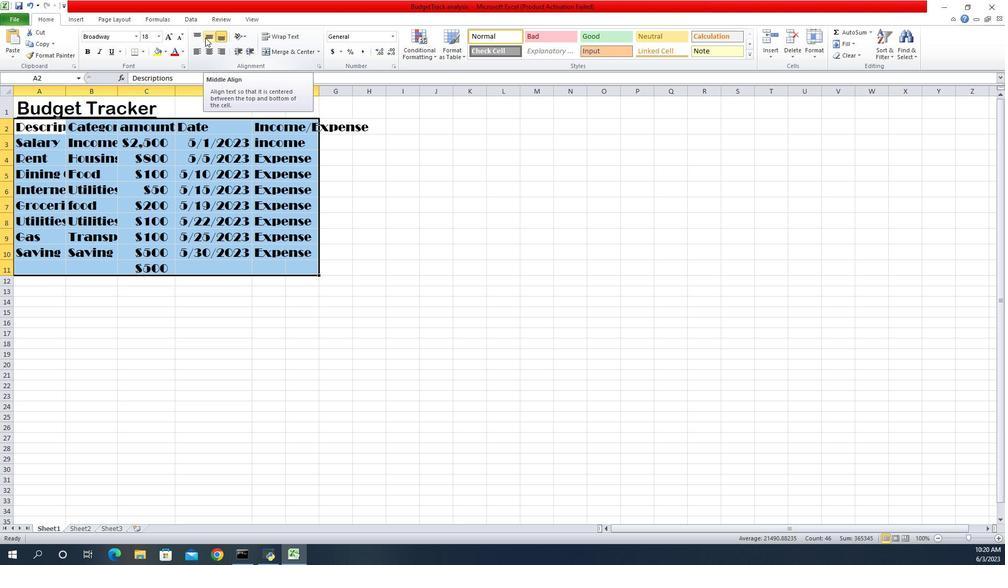 
Action: Mouse pressed left at (170, 41)
Screenshot: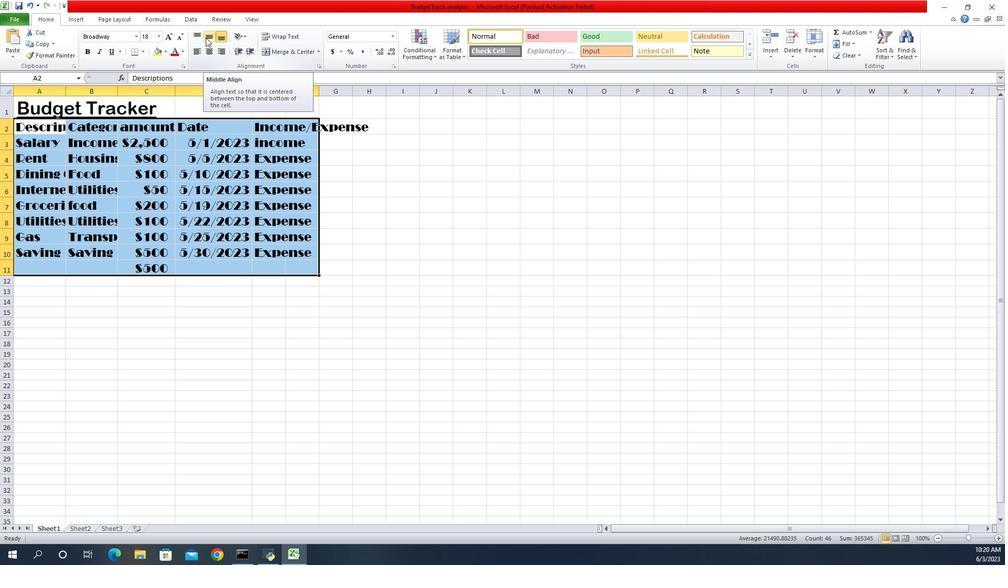 
Action: Mouse moved to (167, 53)
Screenshot: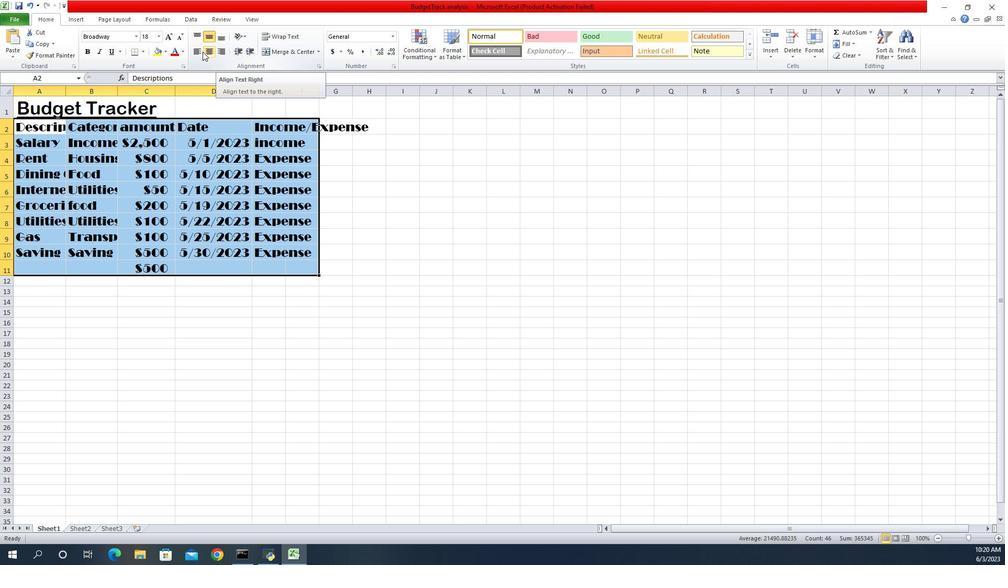 
Action: Mouse pressed left at (167, 53)
Screenshot: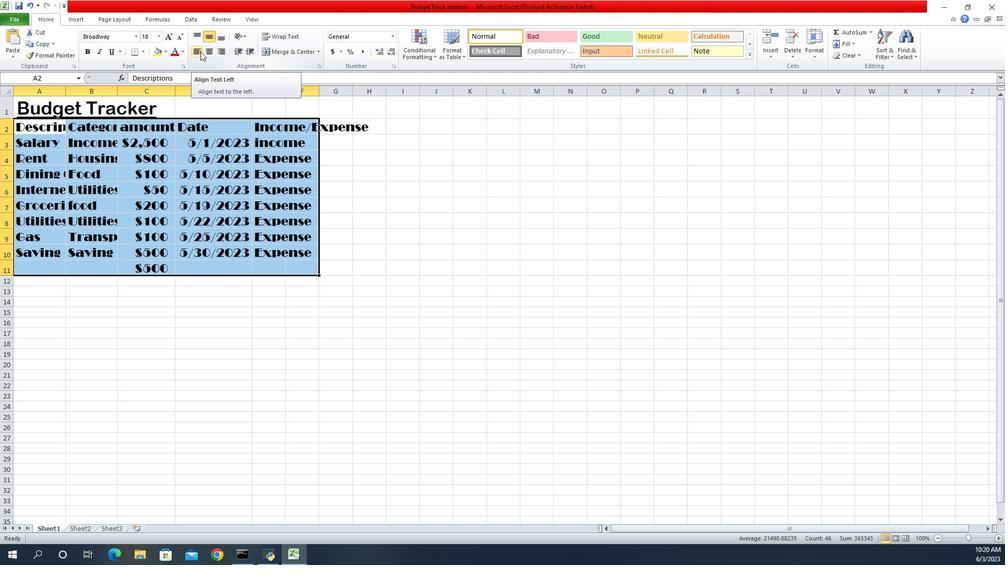 
Action: Mouse moved to (203, 266)
Screenshot: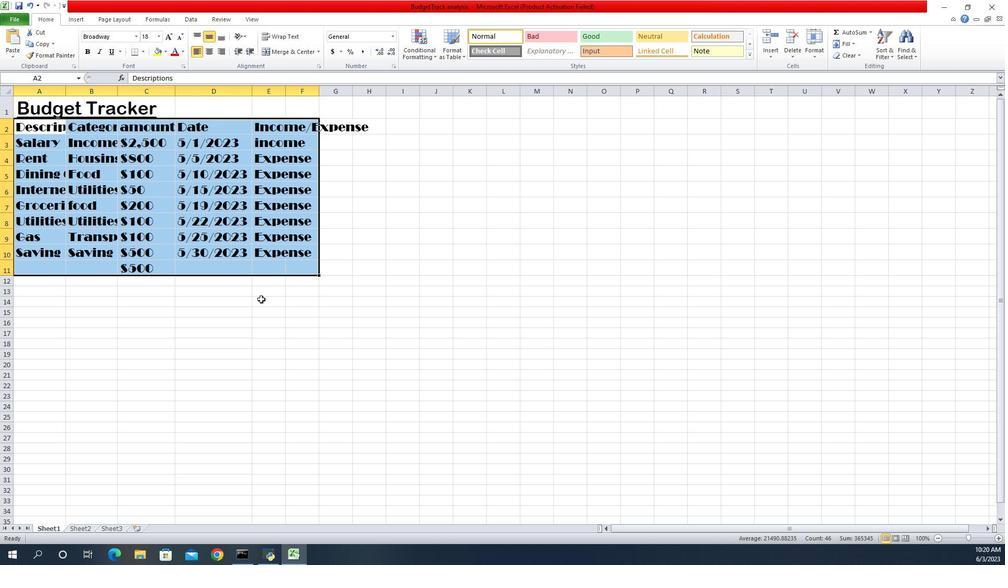 
Action: Mouse pressed left at (203, 266)
Screenshot: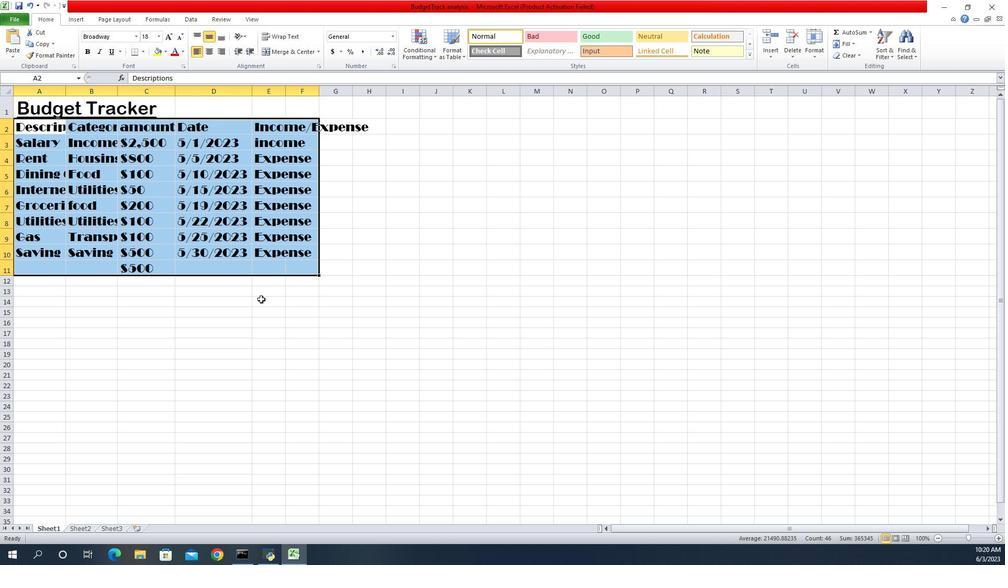 
Action: Mouse moved to (55, 25)
Screenshot: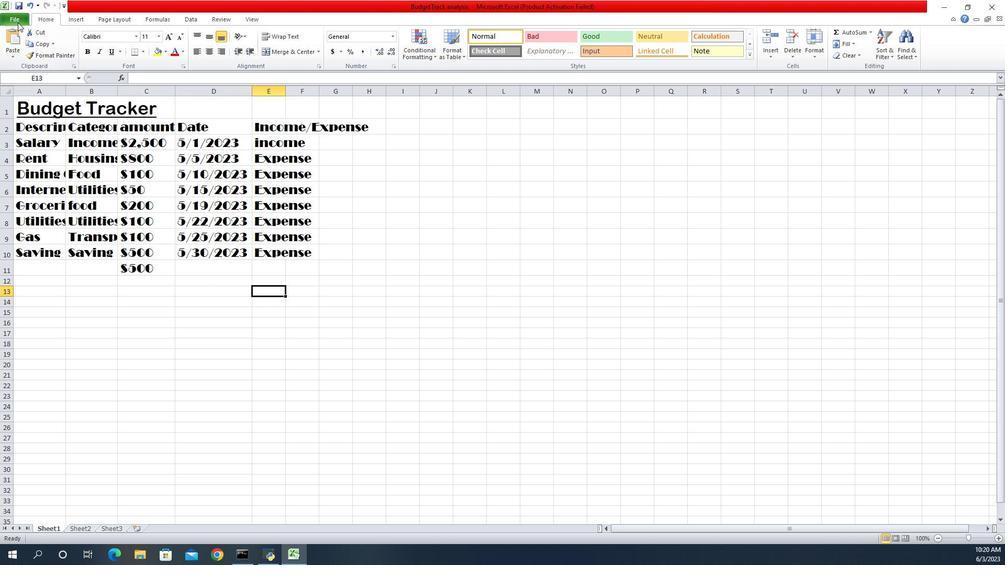 
Action: Mouse pressed left at (55, 25)
Screenshot: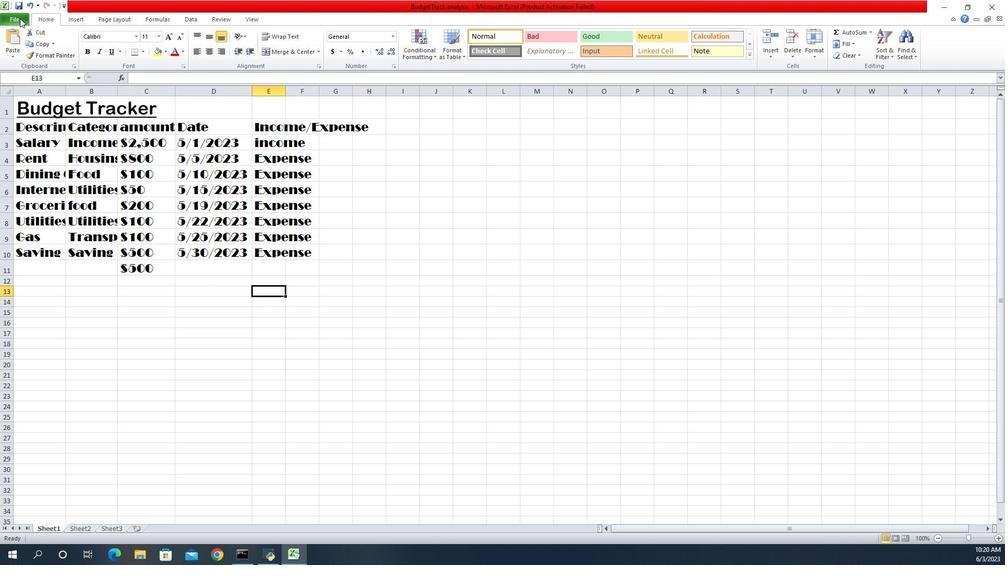 
Action: Mouse moved to (61, 50)
Screenshot: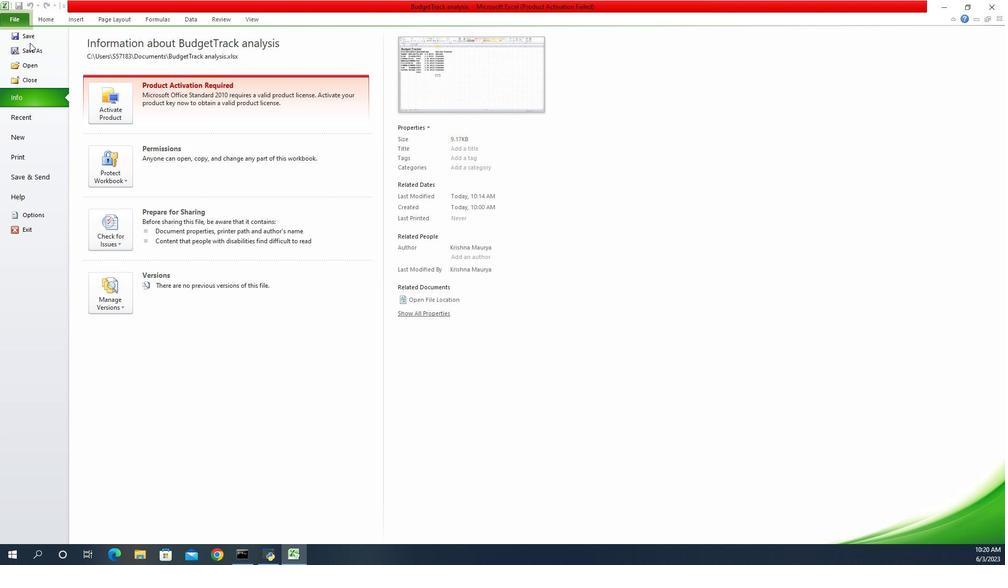 
Action: Mouse pressed left at (61, 50)
Screenshot: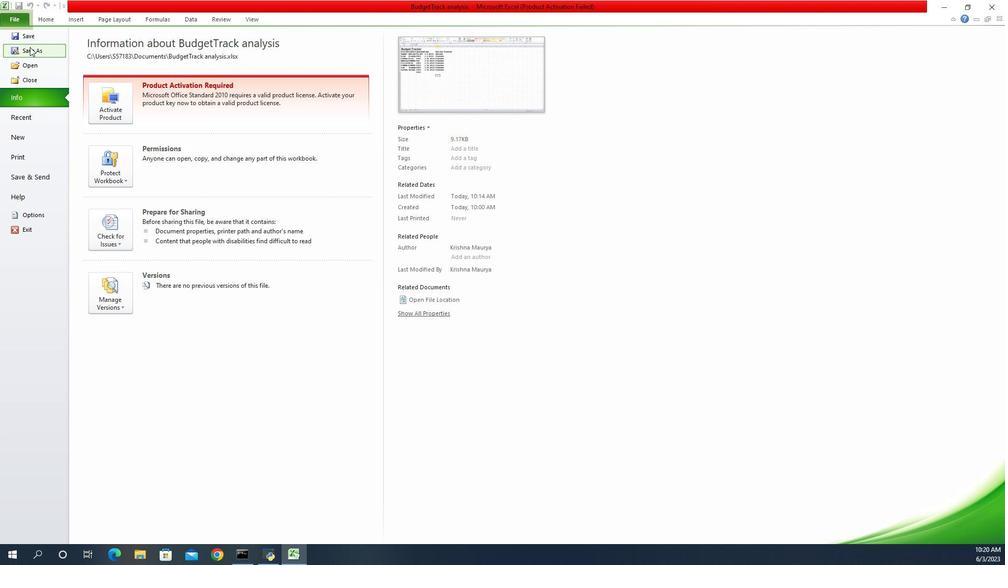 
Action: Mouse moved to (298, 254)
Screenshot: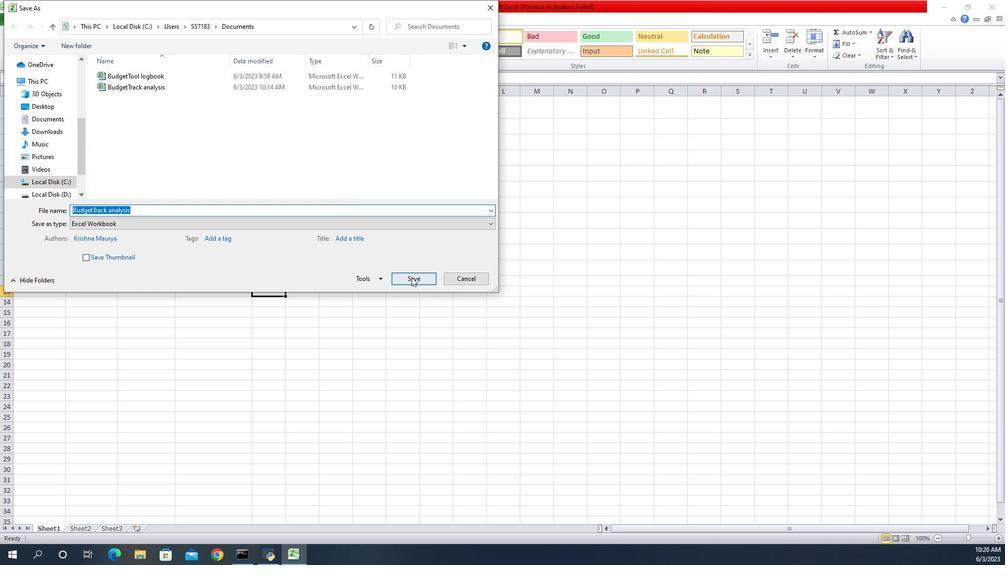 
Action: Mouse pressed left at (298, 254)
Screenshot: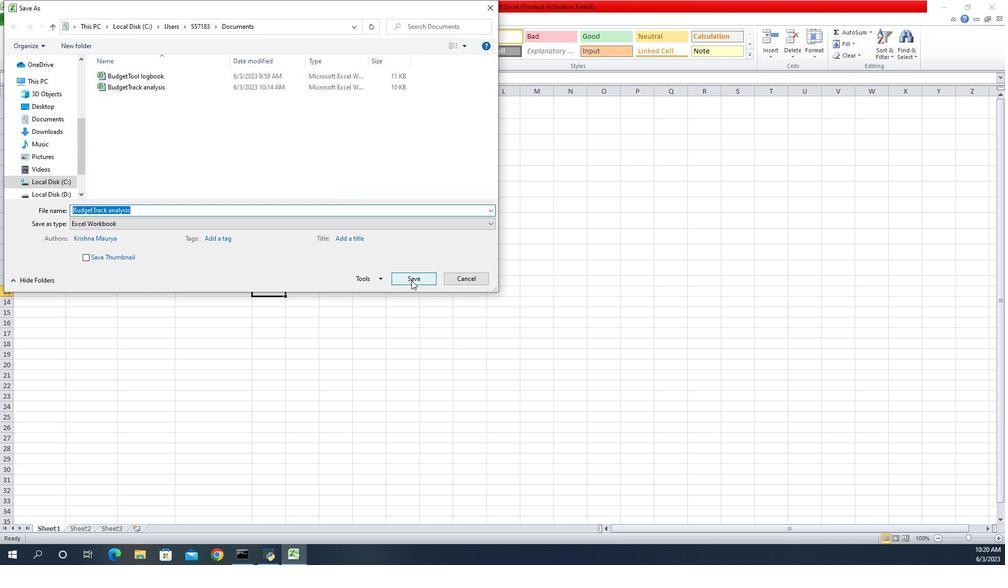 
Action: Mouse moved to (367, 255)
Screenshot: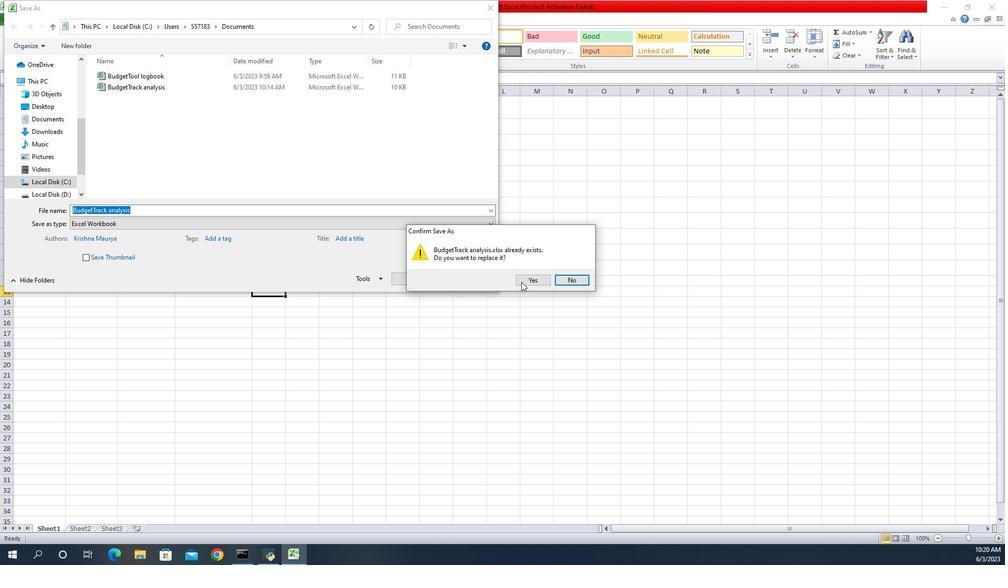 
Action: Mouse pressed left at (367, 255)
Screenshot: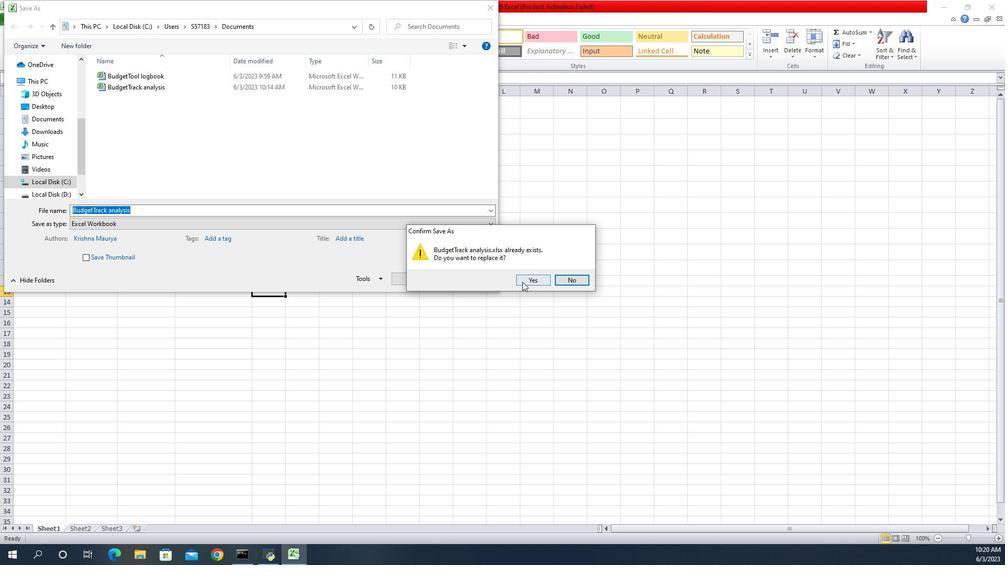 
Action: Mouse moved to (264, 239)
Screenshot: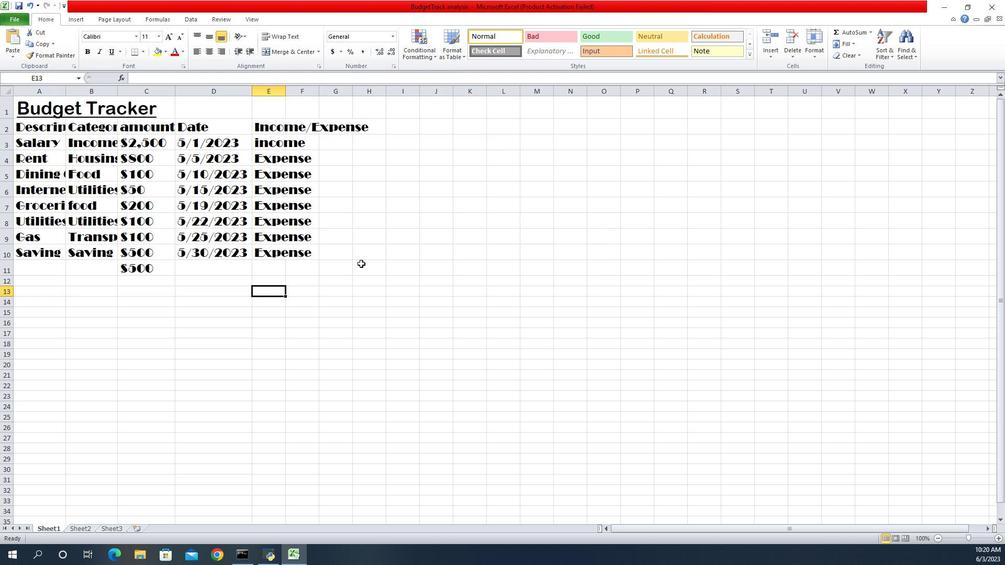 
